 Task: Search one way flight ticket for 2 adults, 2 children, 2 infants in seat in first from Macon: Middle Georgia Regional Airport to Jackson: Jackson Hole Airport on 5-2-2023. Choice of flights is Sun country airlines. Number of bags: 1 carry on bag and 2 checked bags. Price is upto 96000. Outbound departure time preference is 6:45.
Action: Mouse moved to (263, 361)
Screenshot: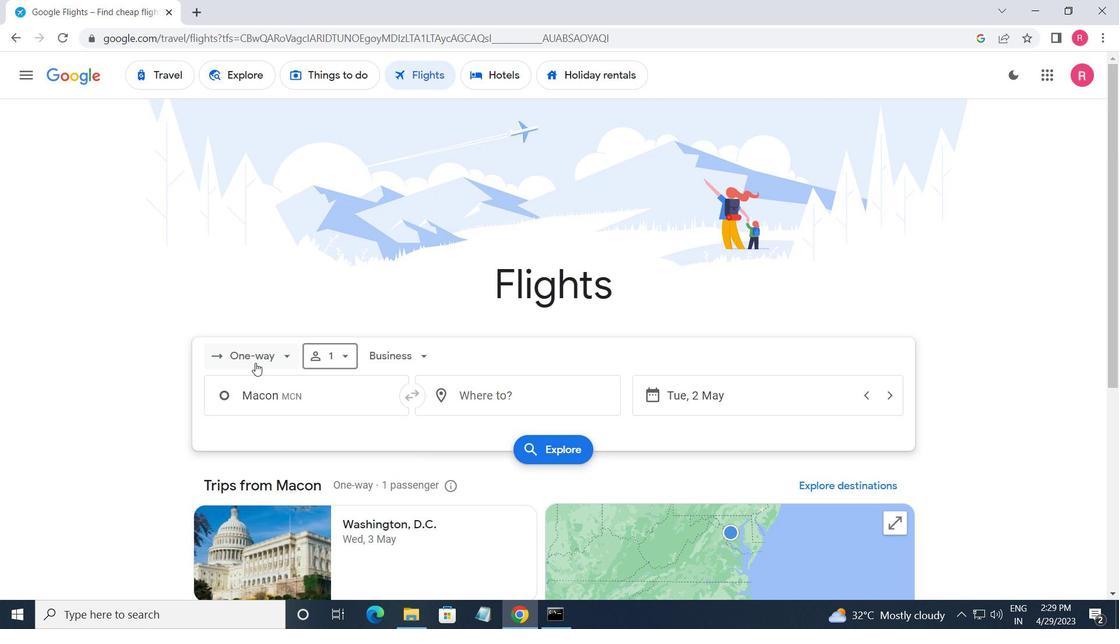 
Action: Mouse pressed left at (263, 361)
Screenshot: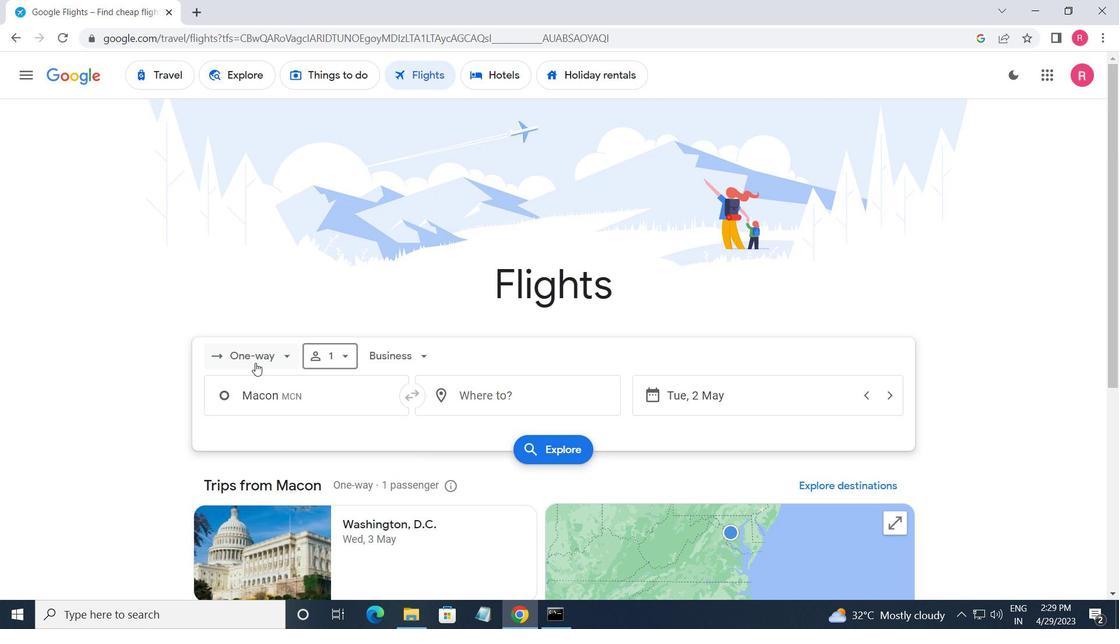 
Action: Mouse moved to (264, 422)
Screenshot: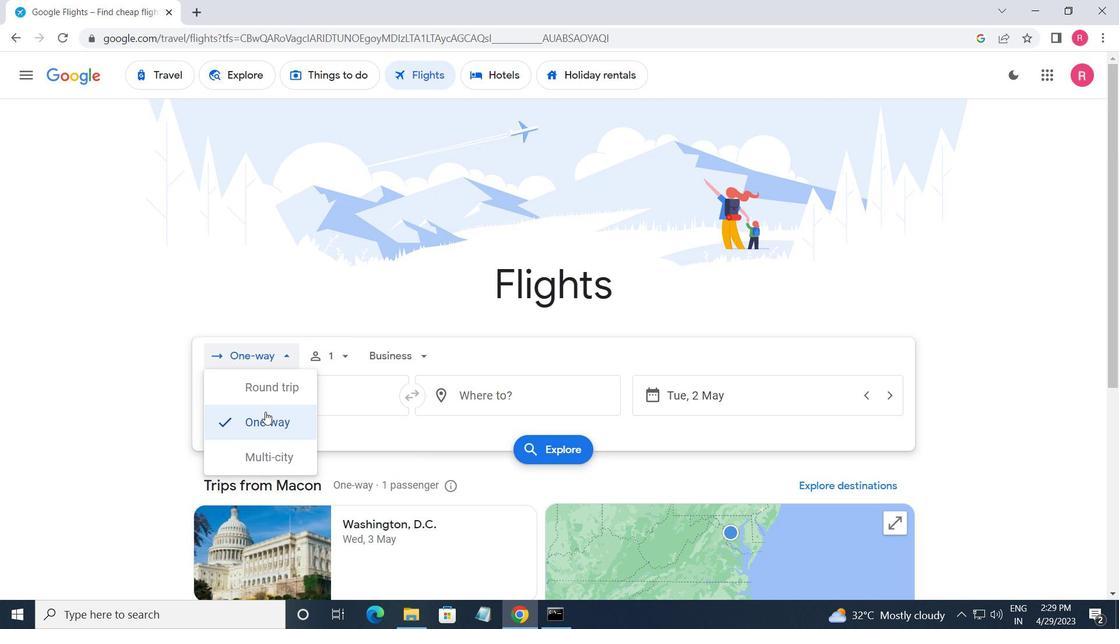 
Action: Mouse pressed left at (264, 422)
Screenshot: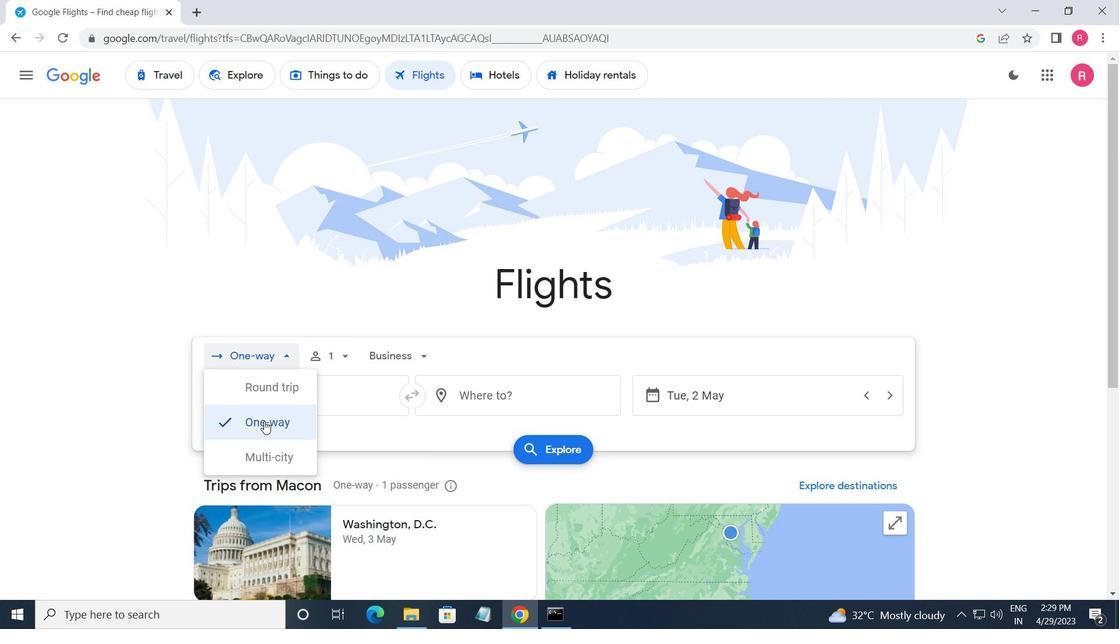 
Action: Mouse moved to (324, 363)
Screenshot: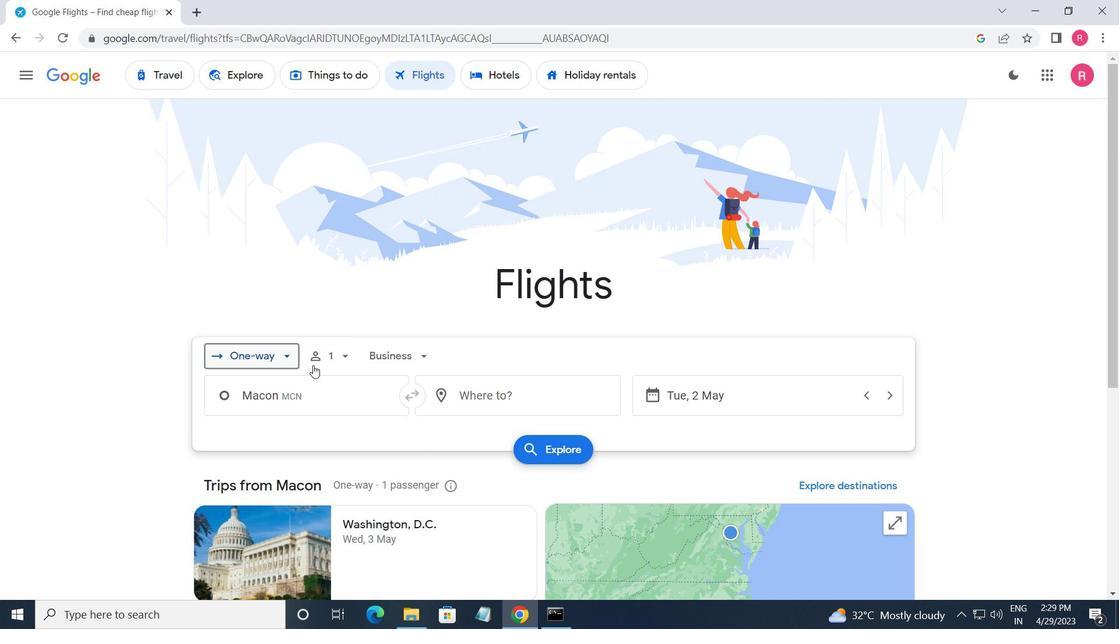 
Action: Mouse pressed left at (324, 363)
Screenshot: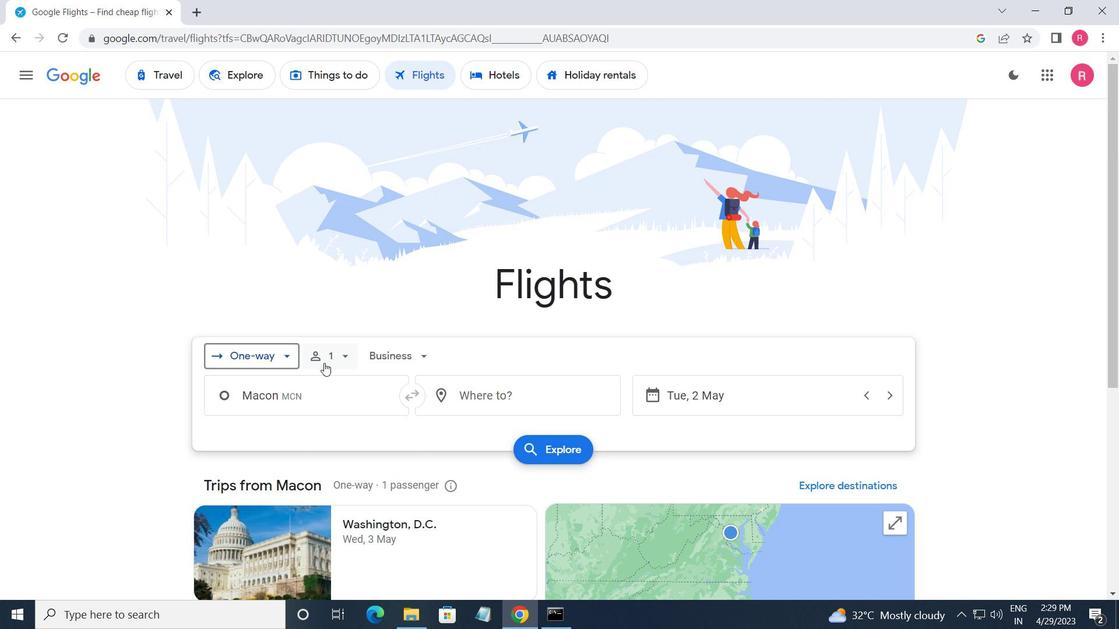 
Action: Mouse moved to (452, 404)
Screenshot: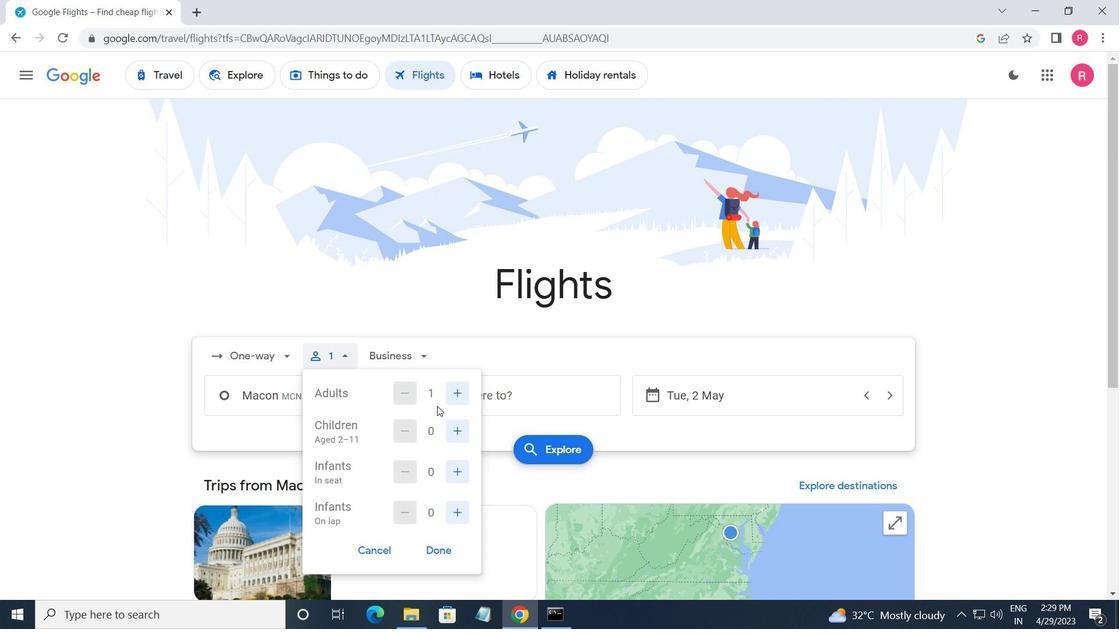 
Action: Mouse pressed left at (452, 404)
Screenshot: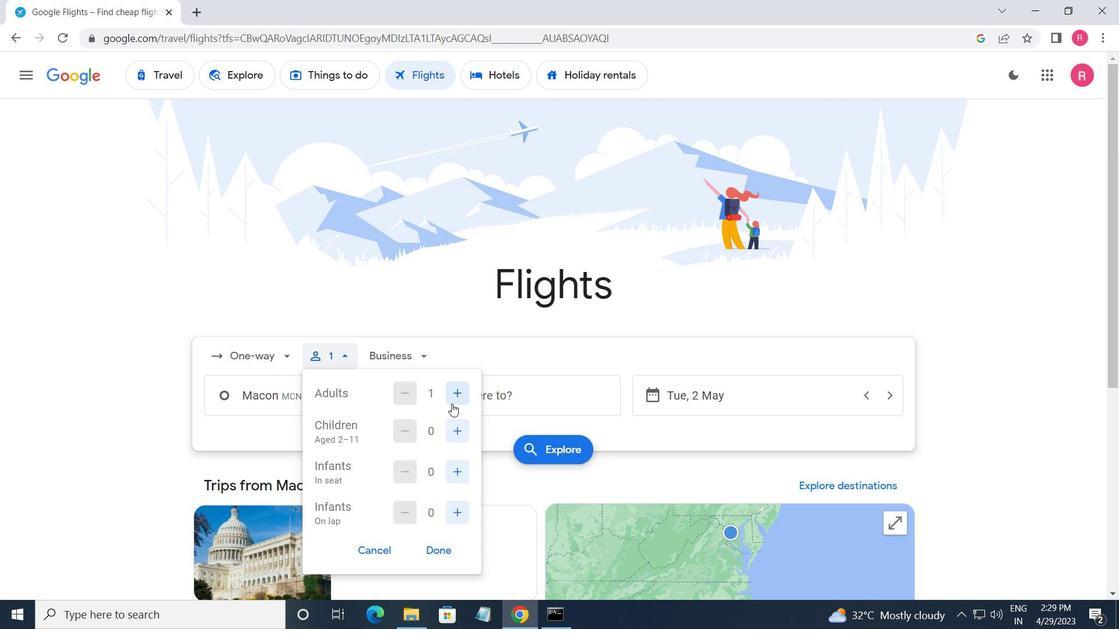 
Action: Mouse pressed left at (452, 404)
Screenshot: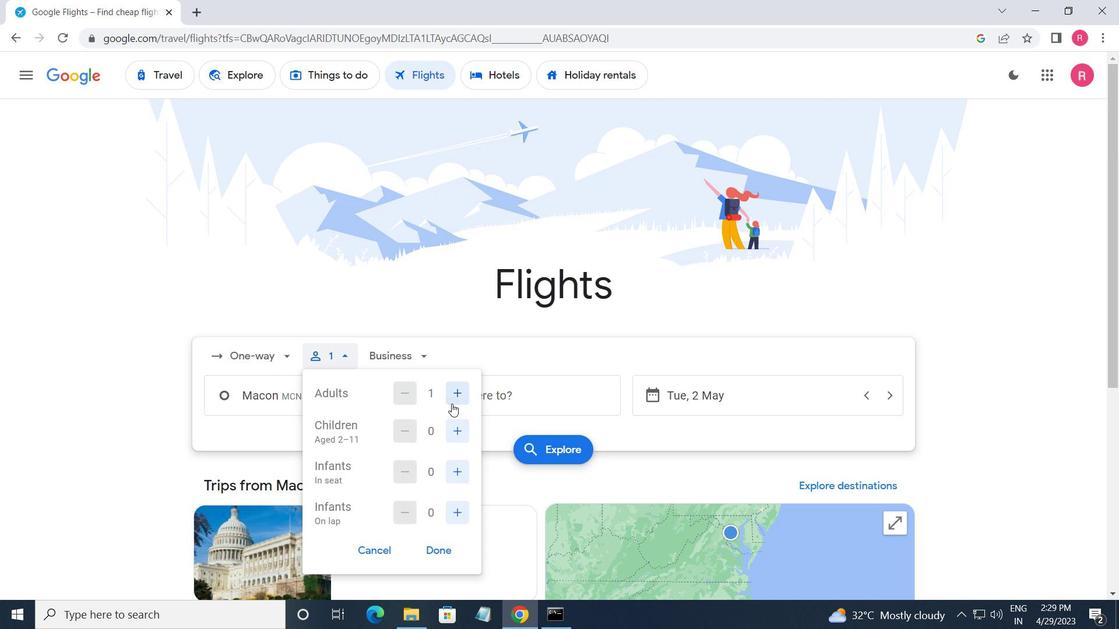 
Action: Mouse moved to (412, 397)
Screenshot: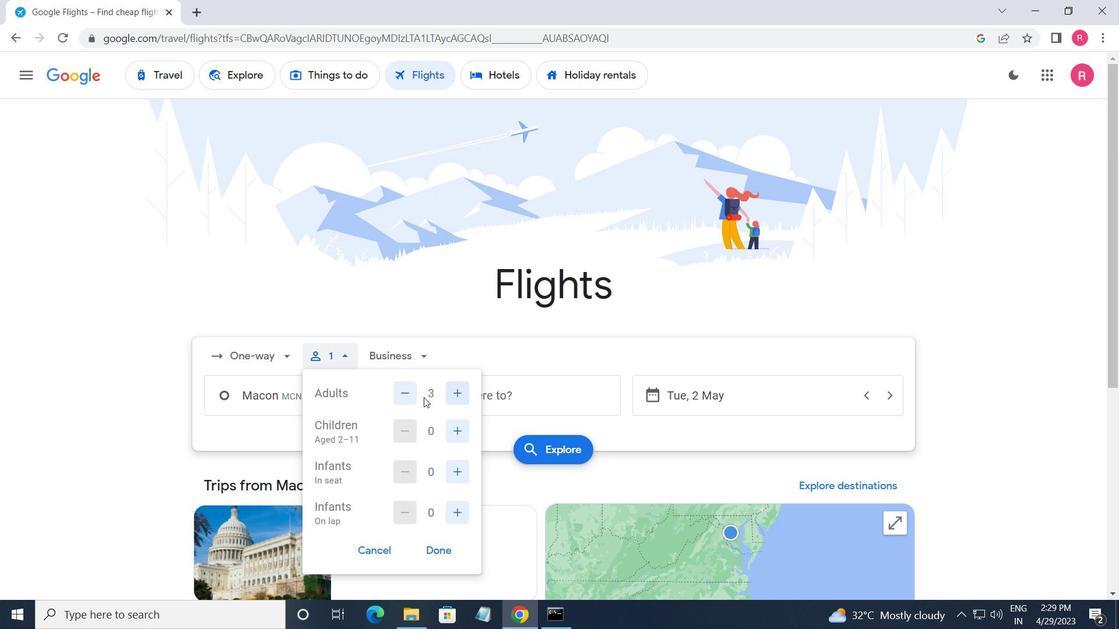 
Action: Mouse pressed left at (412, 397)
Screenshot: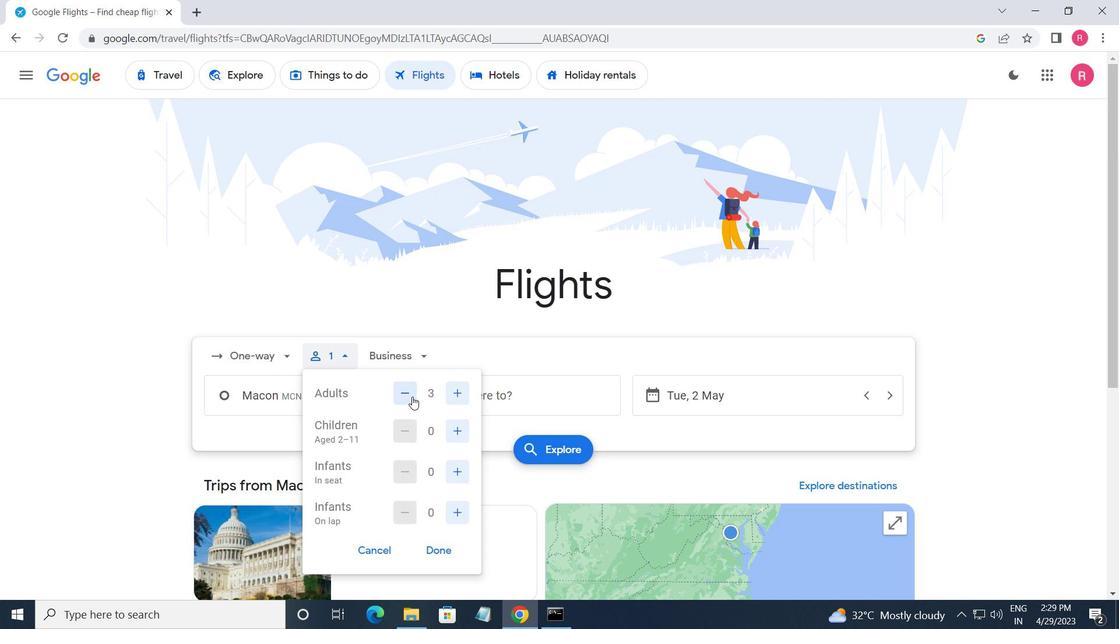 
Action: Mouse moved to (454, 432)
Screenshot: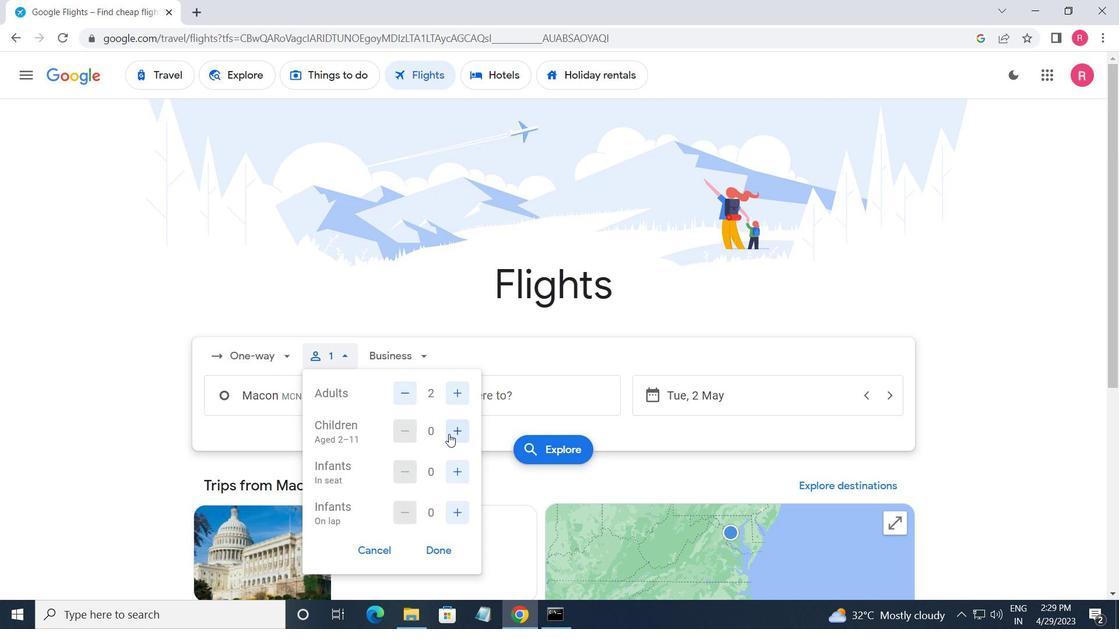 
Action: Mouse pressed left at (454, 432)
Screenshot: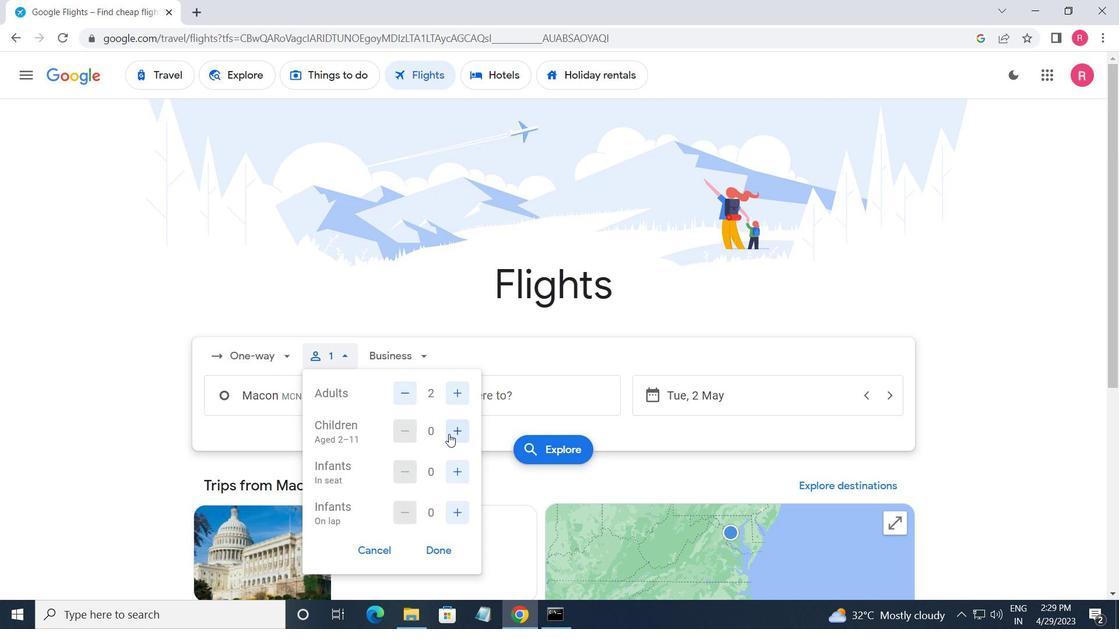 
Action: Mouse pressed left at (454, 432)
Screenshot: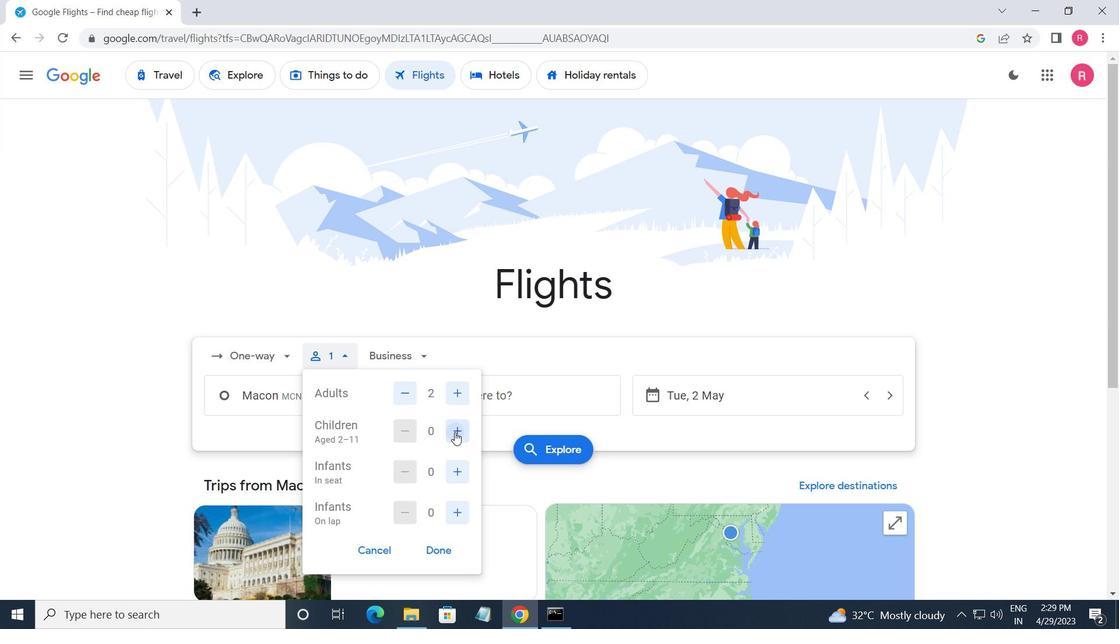 
Action: Mouse moved to (452, 481)
Screenshot: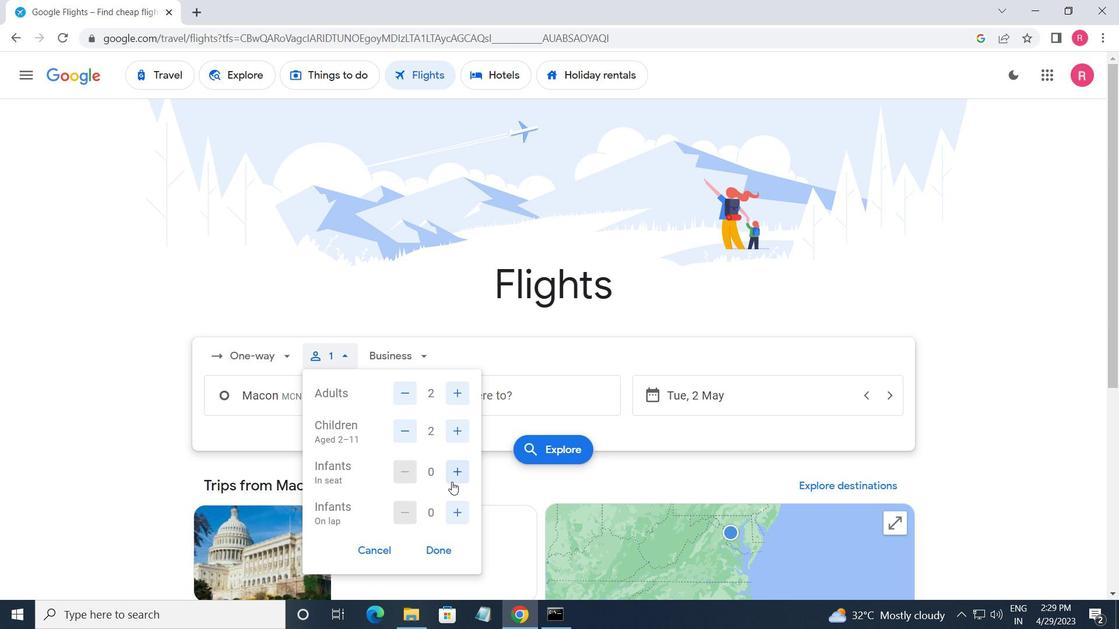 
Action: Mouse pressed left at (452, 481)
Screenshot: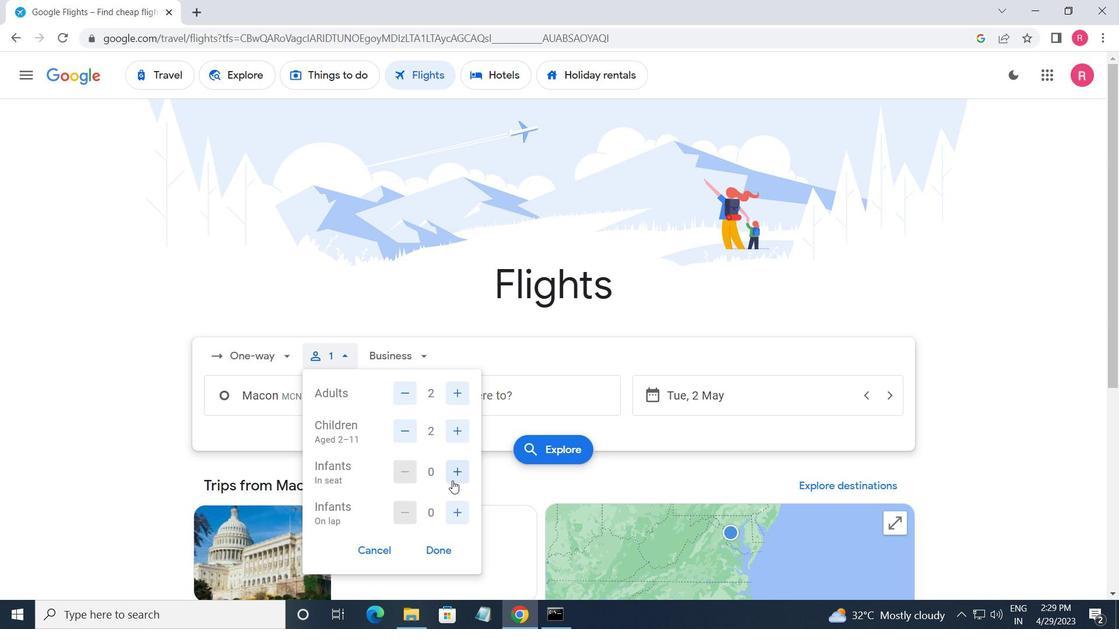 
Action: Mouse pressed left at (452, 481)
Screenshot: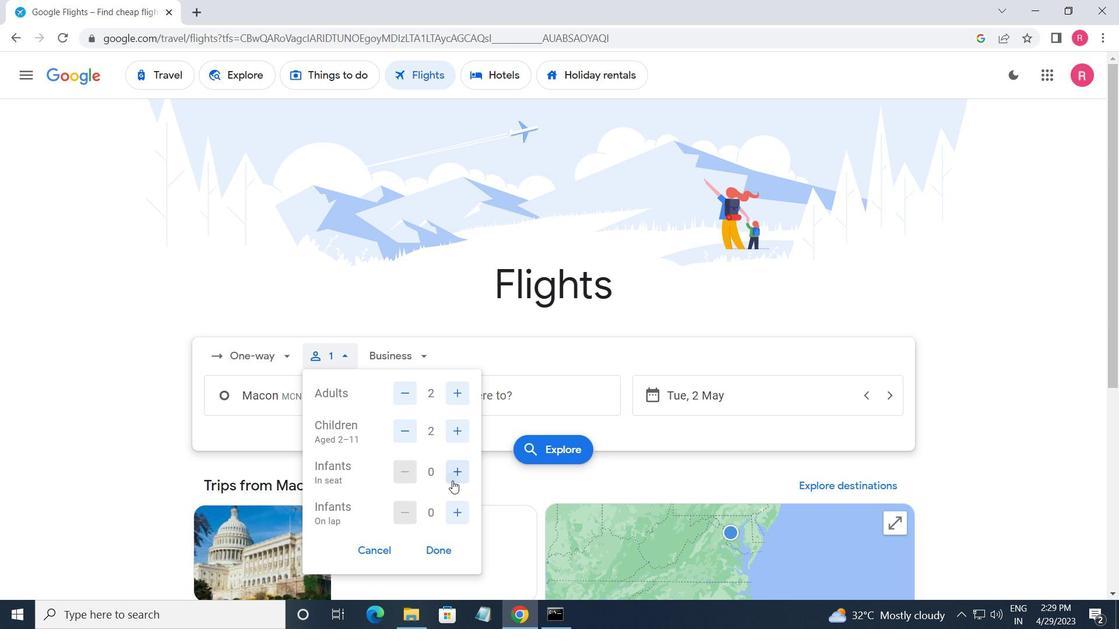 
Action: Mouse moved to (442, 562)
Screenshot: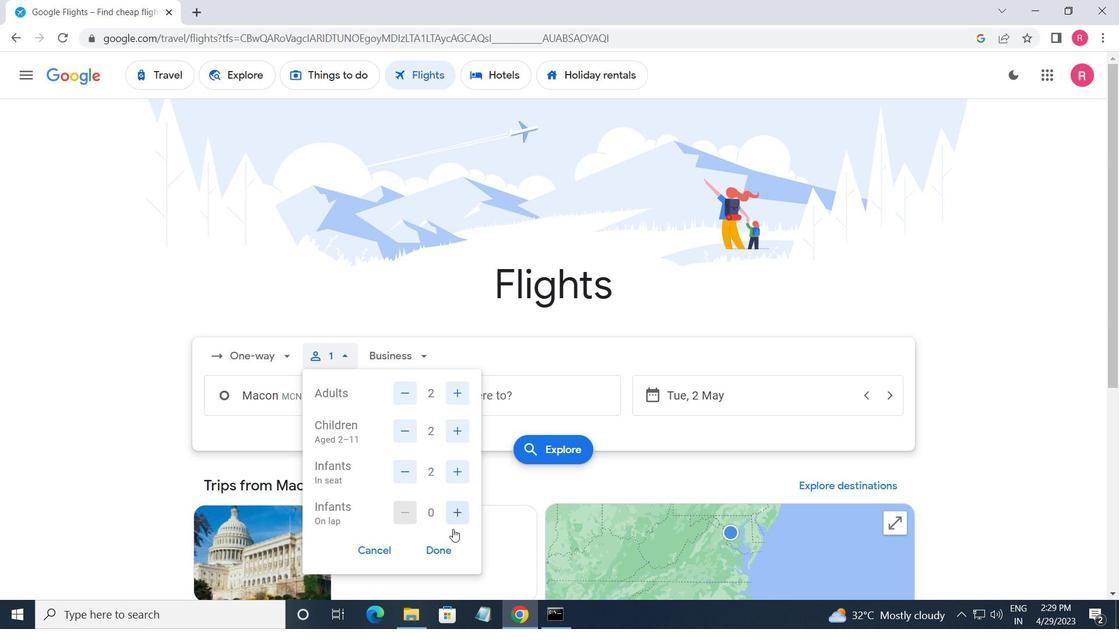 
Action: Mouse pressed left at (442, 562)
Screenshot: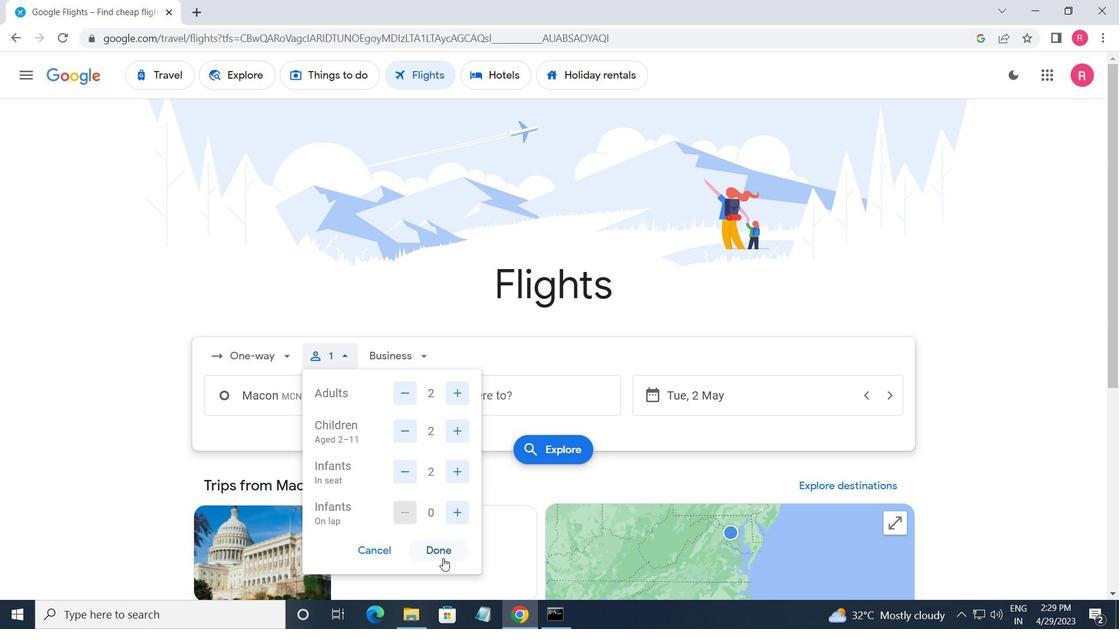
Action: Mouse moved to (411, 365)
Screenshot: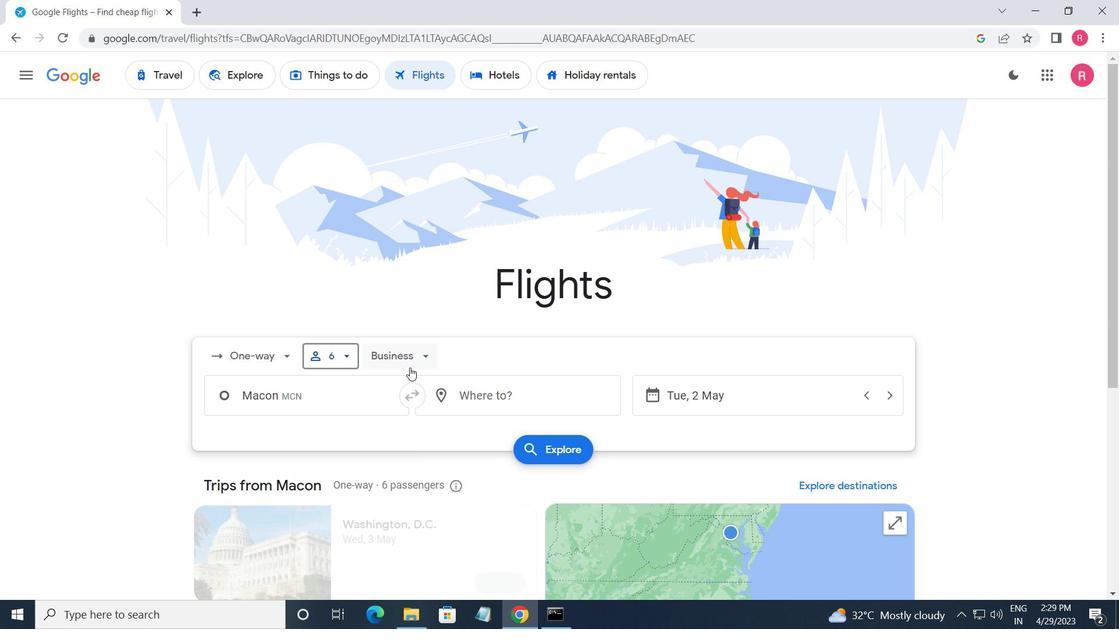 
Action: Mouse pressed left at (411, 365)
Screenshot: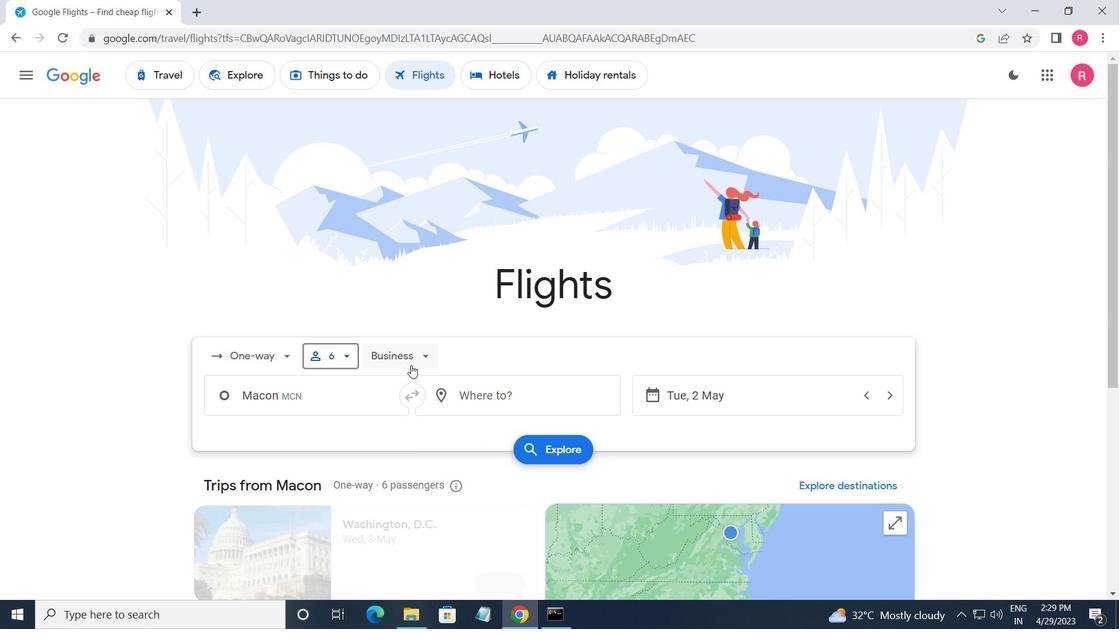 
Action: Mouse moved to (431, 498)
Screenshot: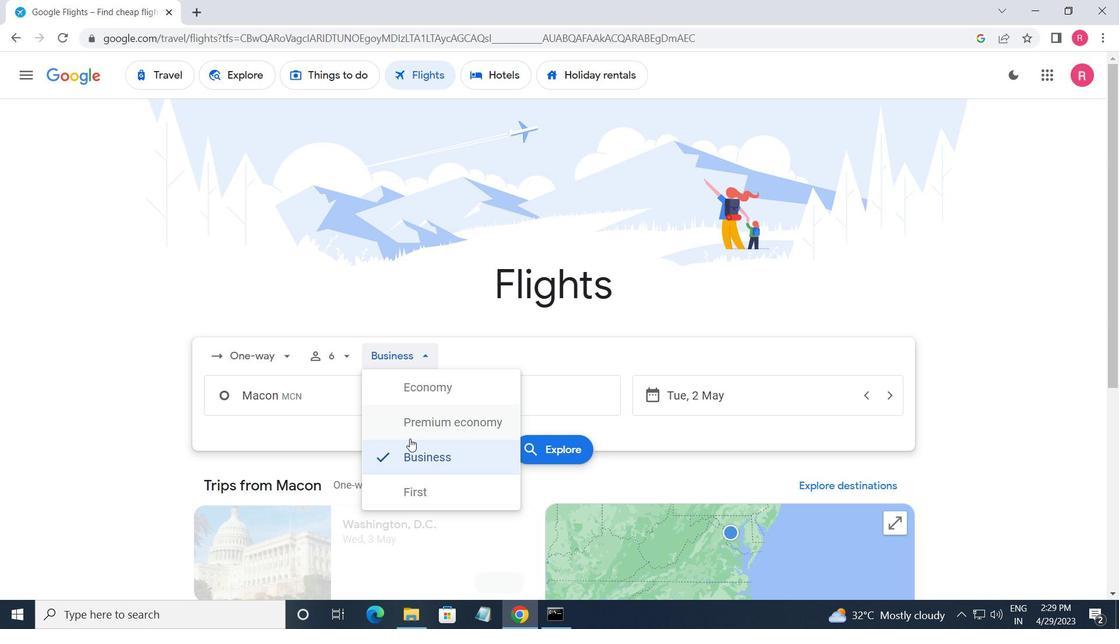 
Action: Mouse pressed left at (431, 498)
Screenshot: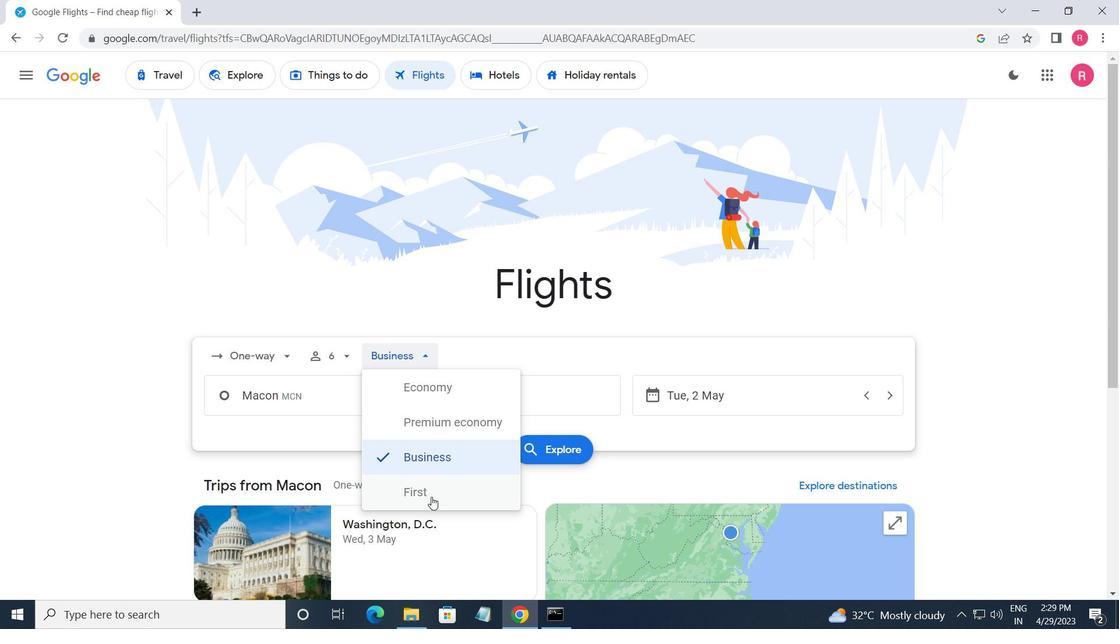 
Action: Mouse moved to (361, 417)
Screenshot: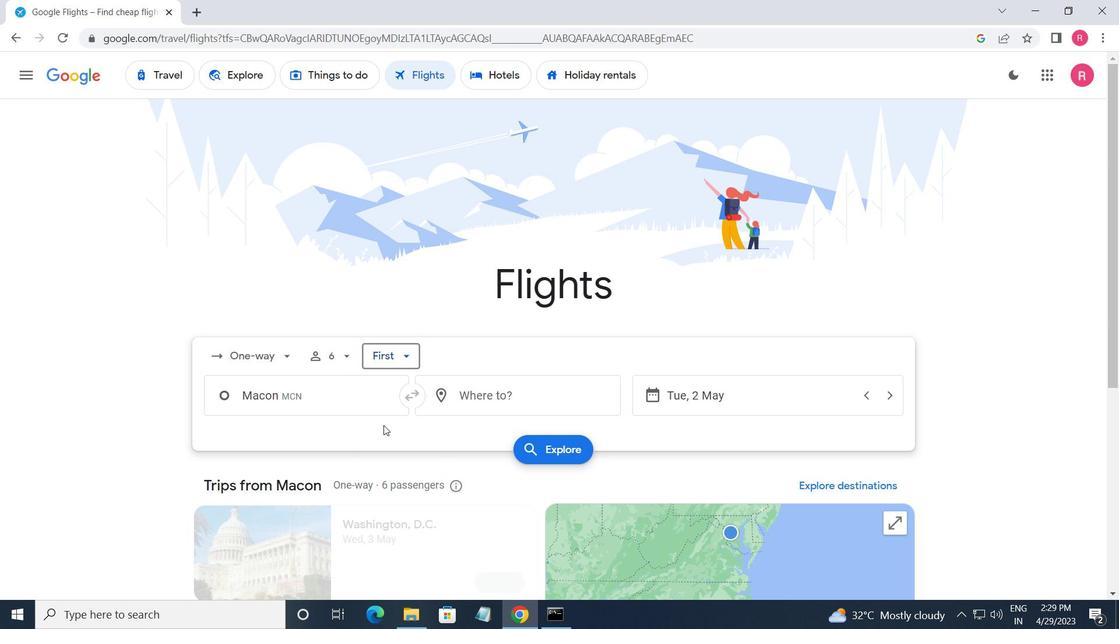
Action: Mouse pressed left at (361, 417)
Screenshot: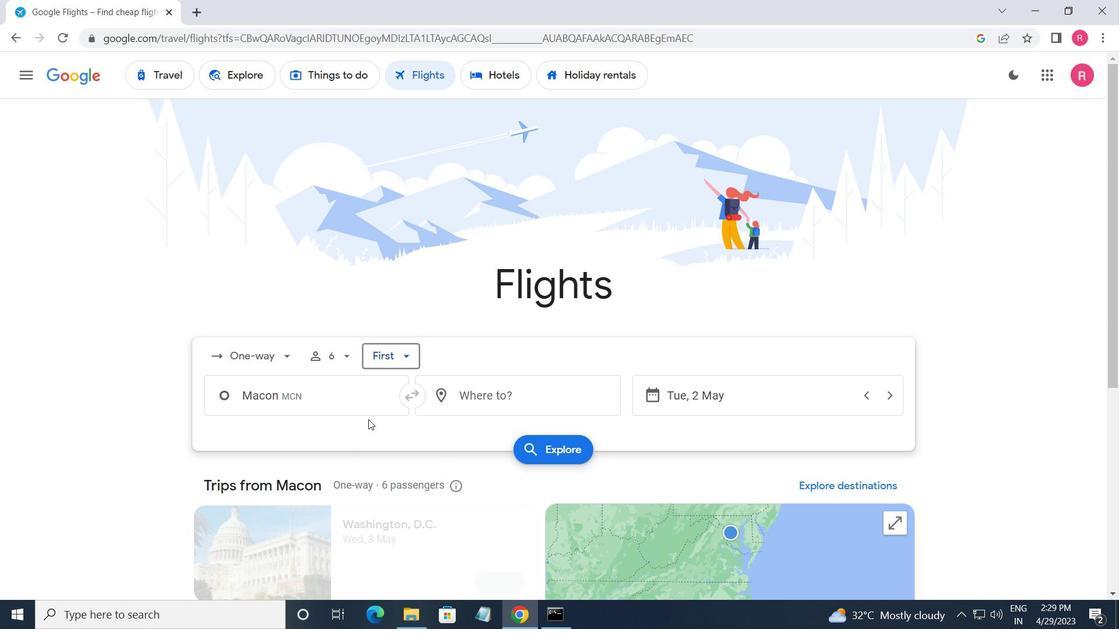 
Action: Mouse moved to (359, 405)
Screenshot: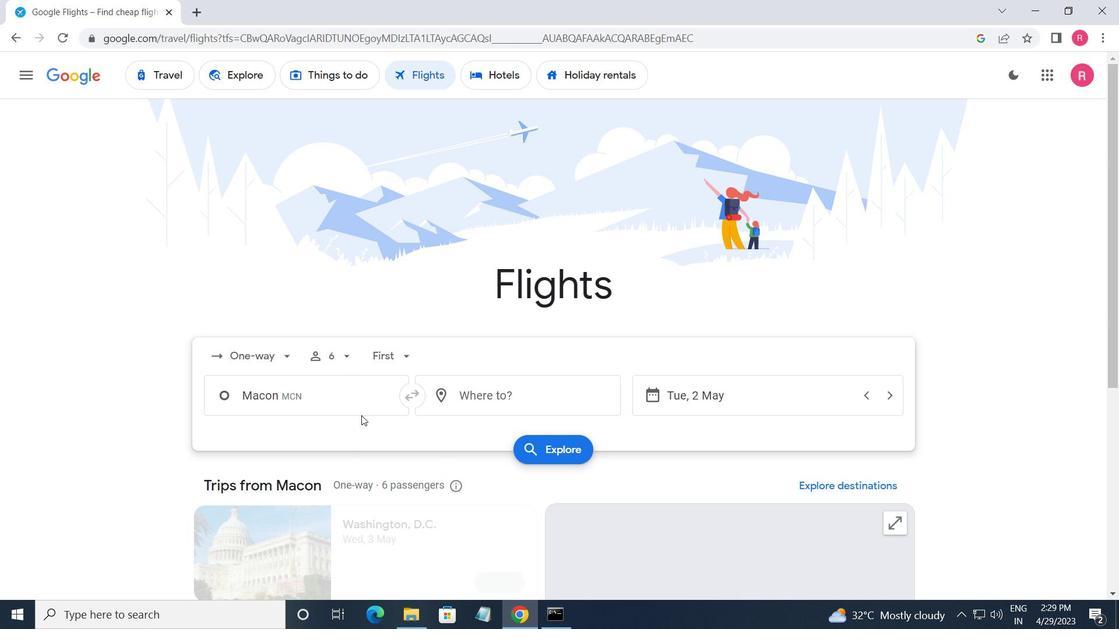 
Action: Mouse pressed left at (359, 405)
Screenshot: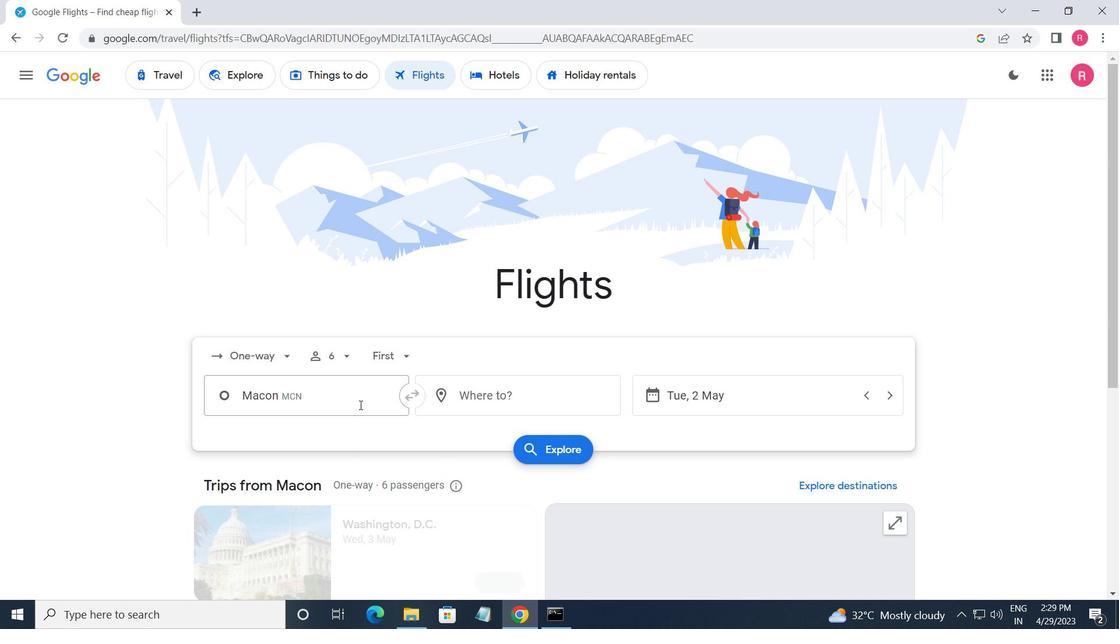 
Action: Mouse moved to (369, 508)
Screenshot: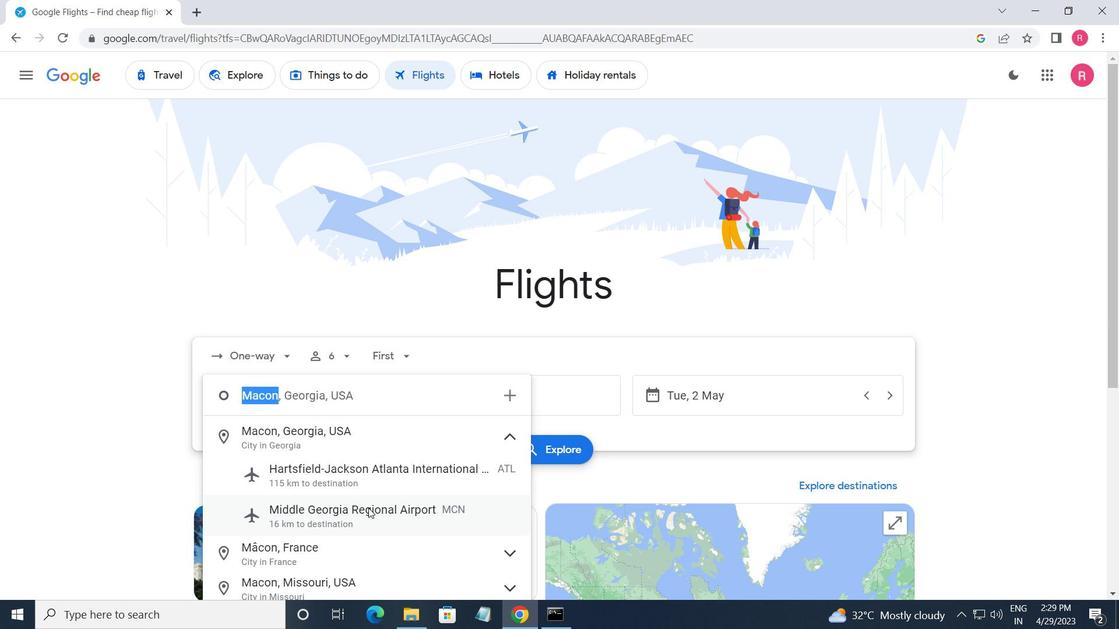 
Action: Mouse pressed left at (369, 508)
Screenshot: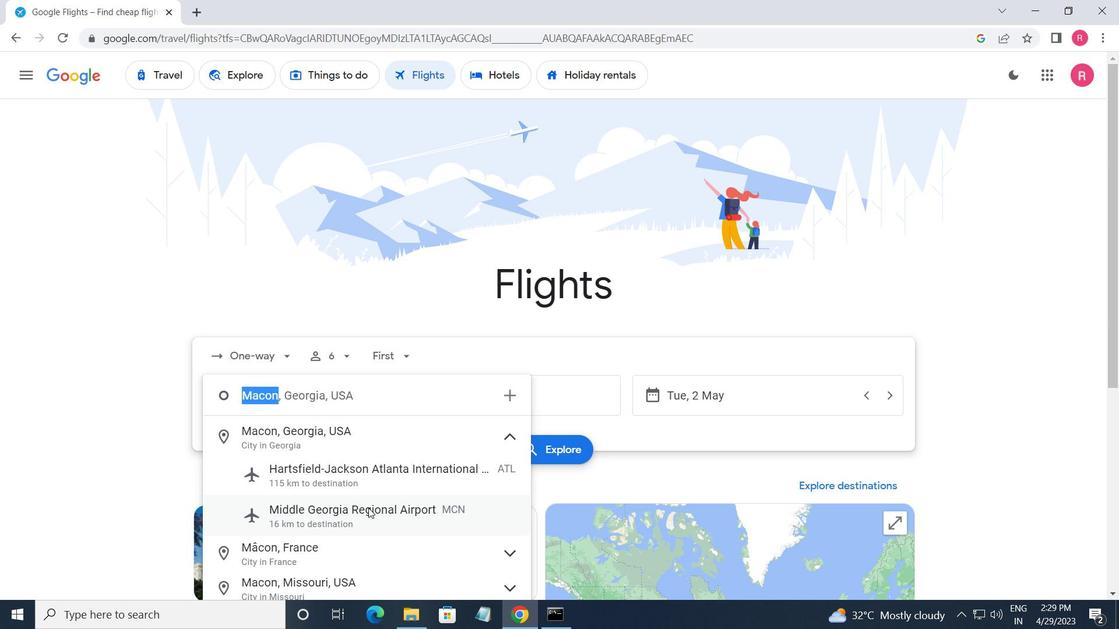 
Action: Mouse moved to (503, 401)
Screenshot: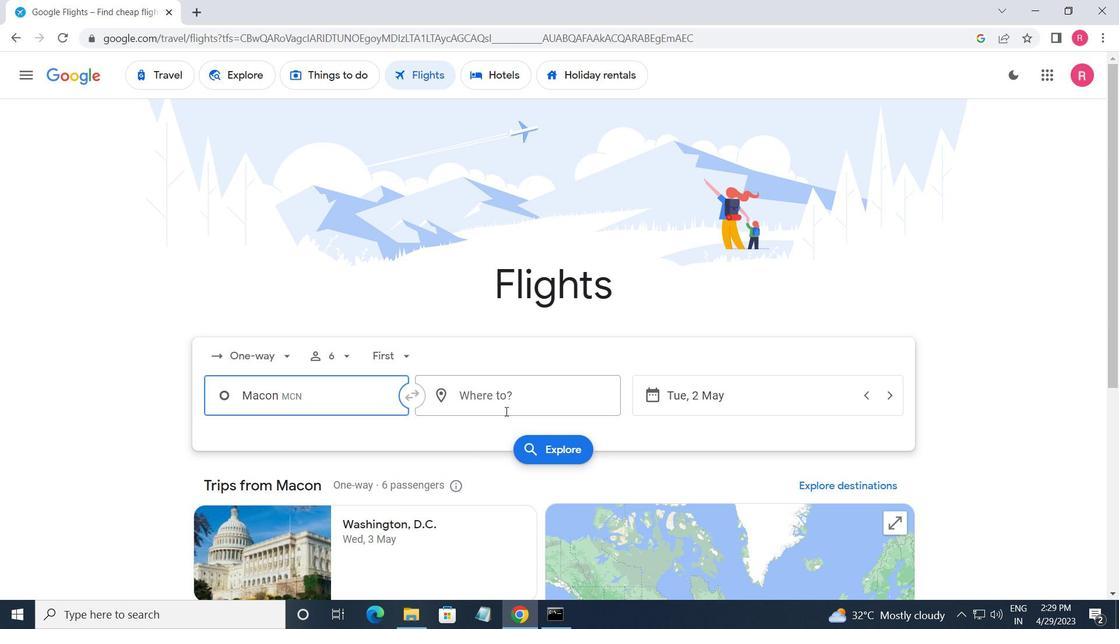 
Action: Mouse pressed left at (503, 401)
Screenshot: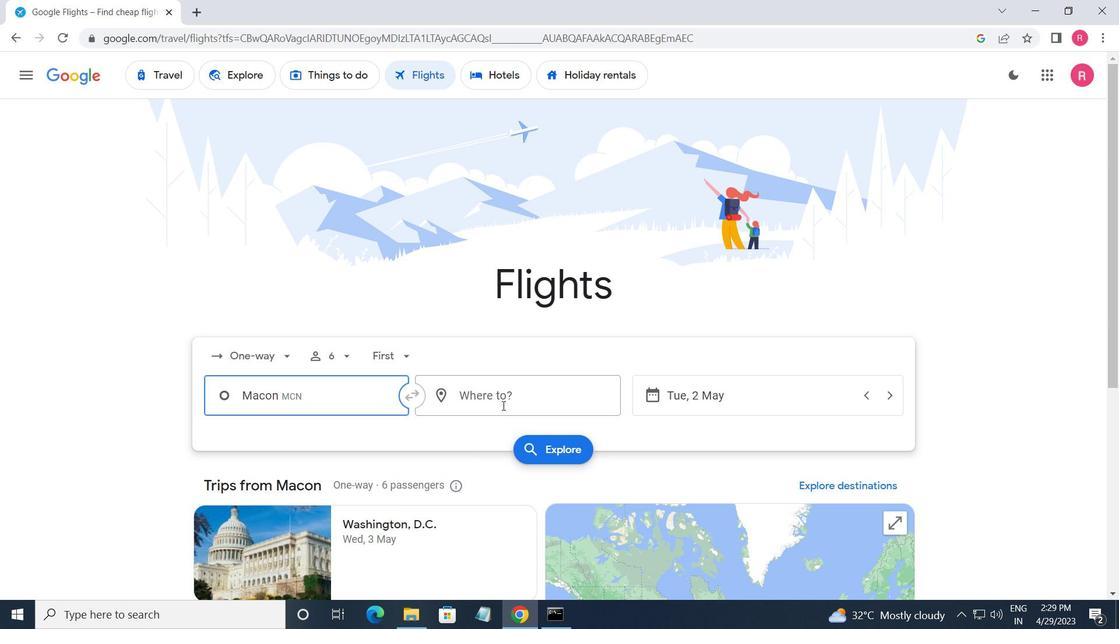 
Action: Mouse moved to (507, 539)
Screenshot: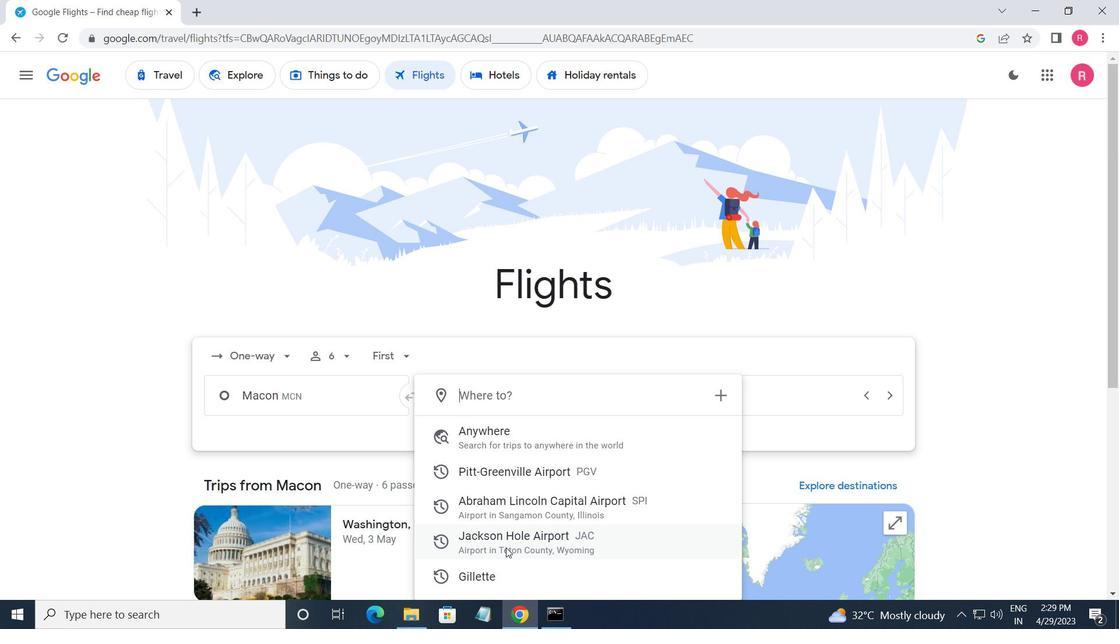 
Action: Mouse pressed left at (507, 539)
Screenshot: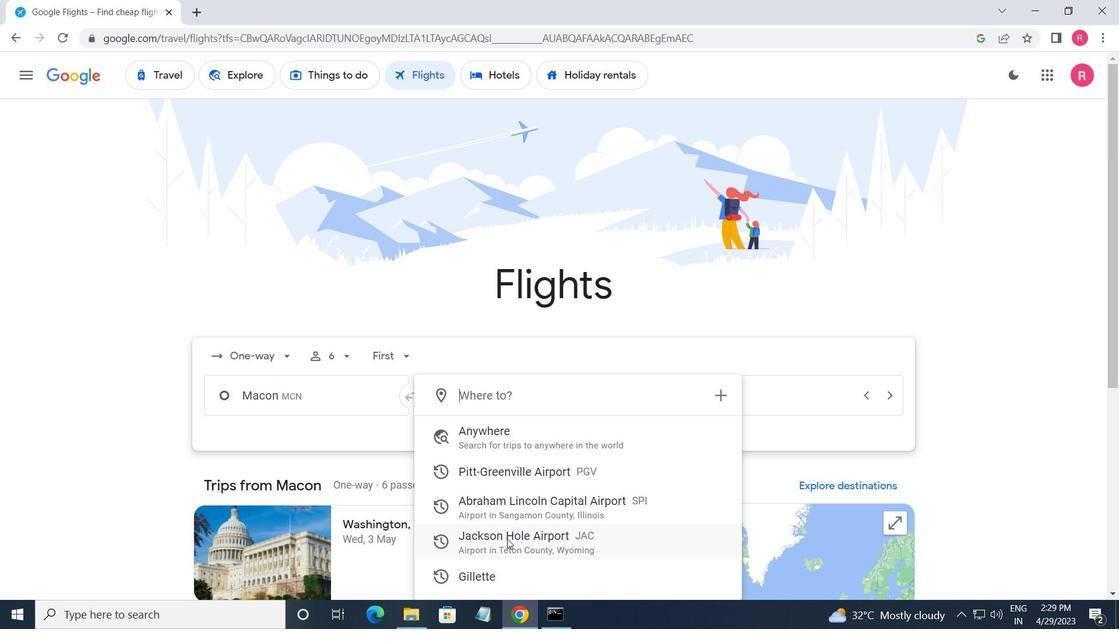 
Action: Mouse moved to (733, 414)
Screenshot: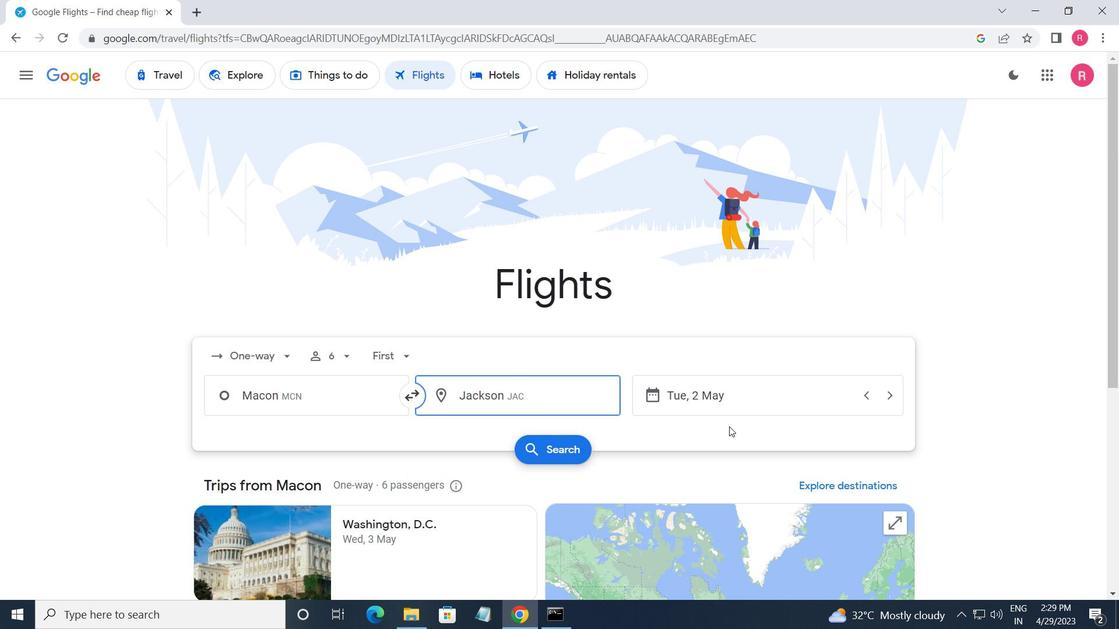 
Action: Mouse pressed left at (733, 414)
Screenshot: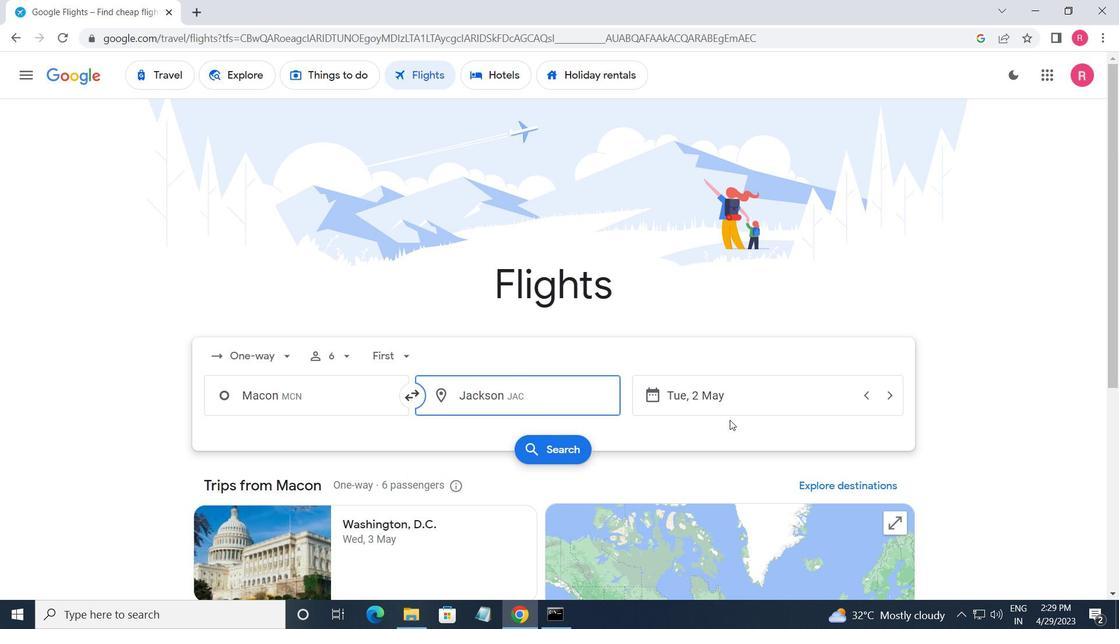 
Action: Mouse moved to (731, 348)
Screenshot: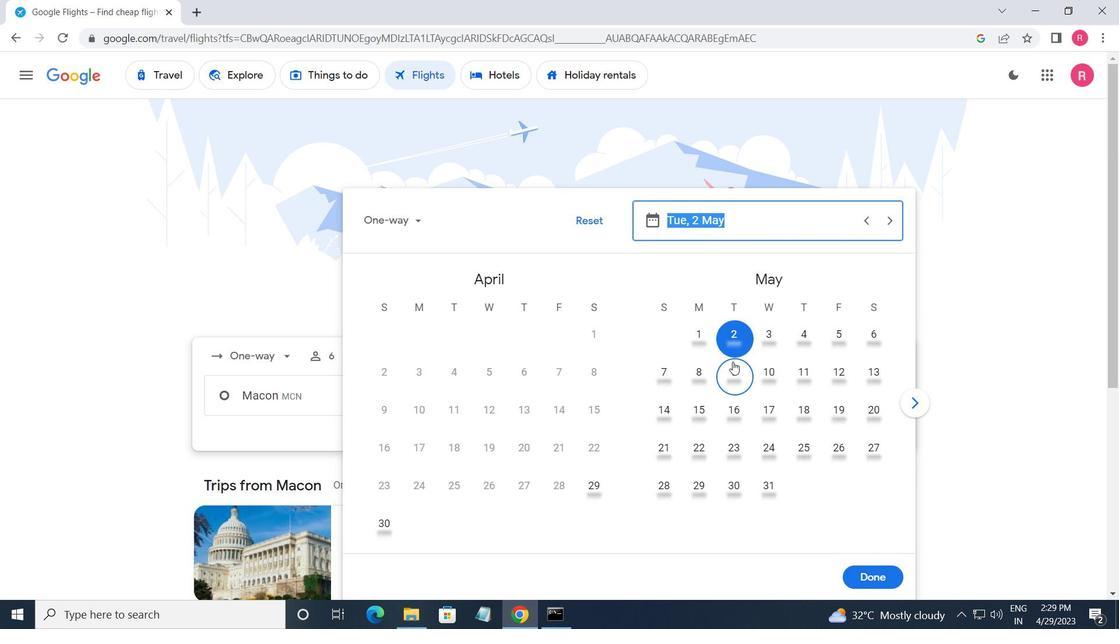 
Action: Mouse pressed left at (731, 348)
Screenshot: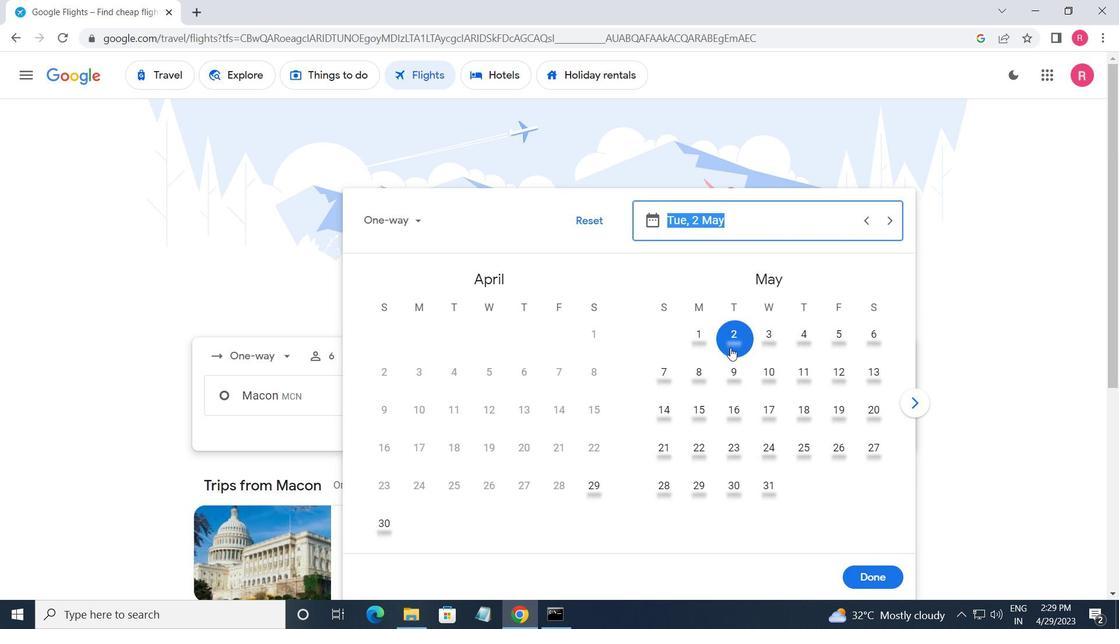 
Action: Mouse moved to (741, 347)
Screenshot: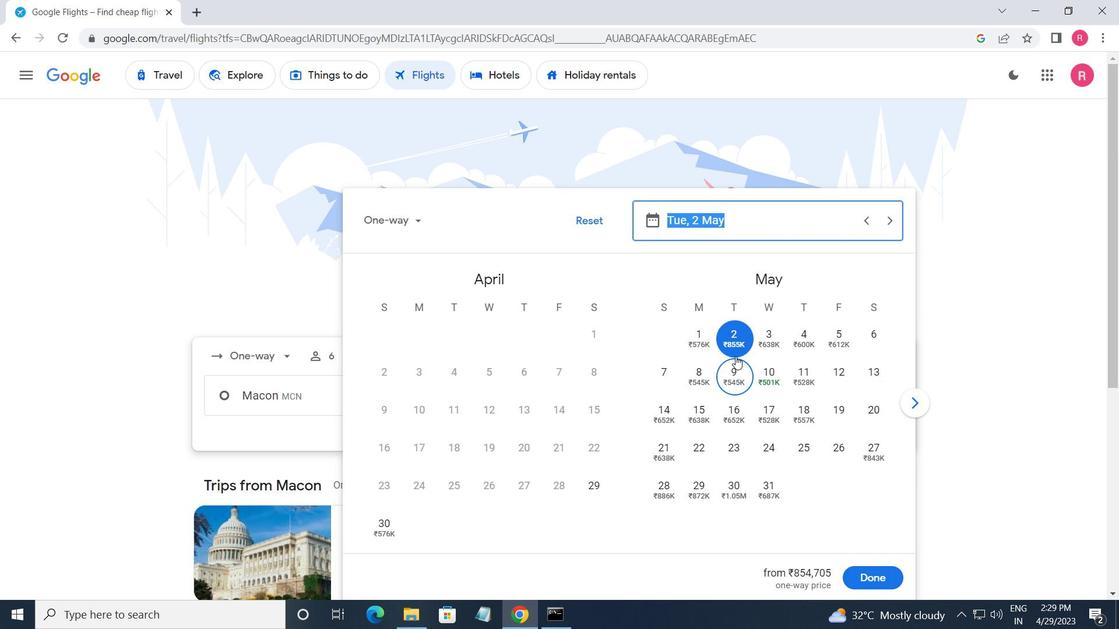 
Action: Mouse pressed left at (741, 347)
Screenshot: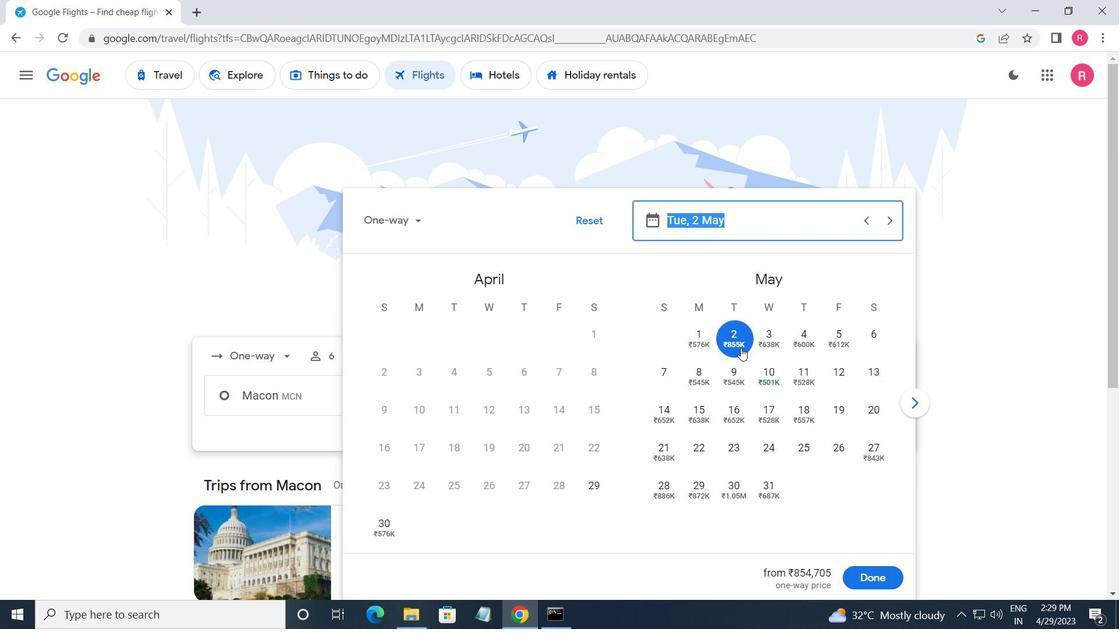 
Action: Mouse moved to (870, 581)
Screenshot: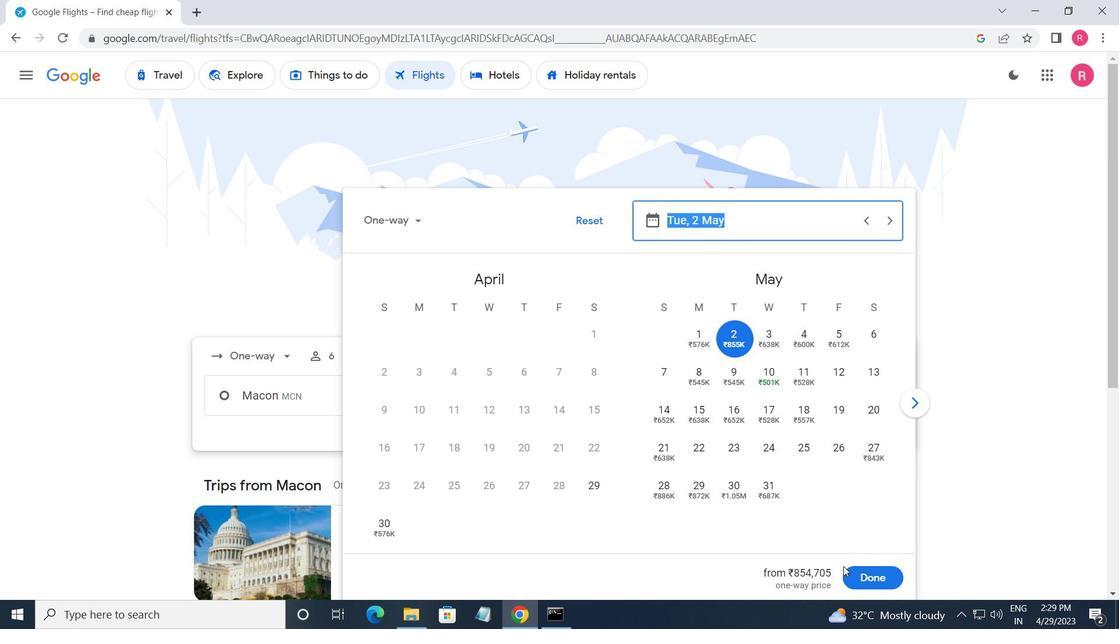 
Action: Mouse pressed left at (870, 581)
Screenshot: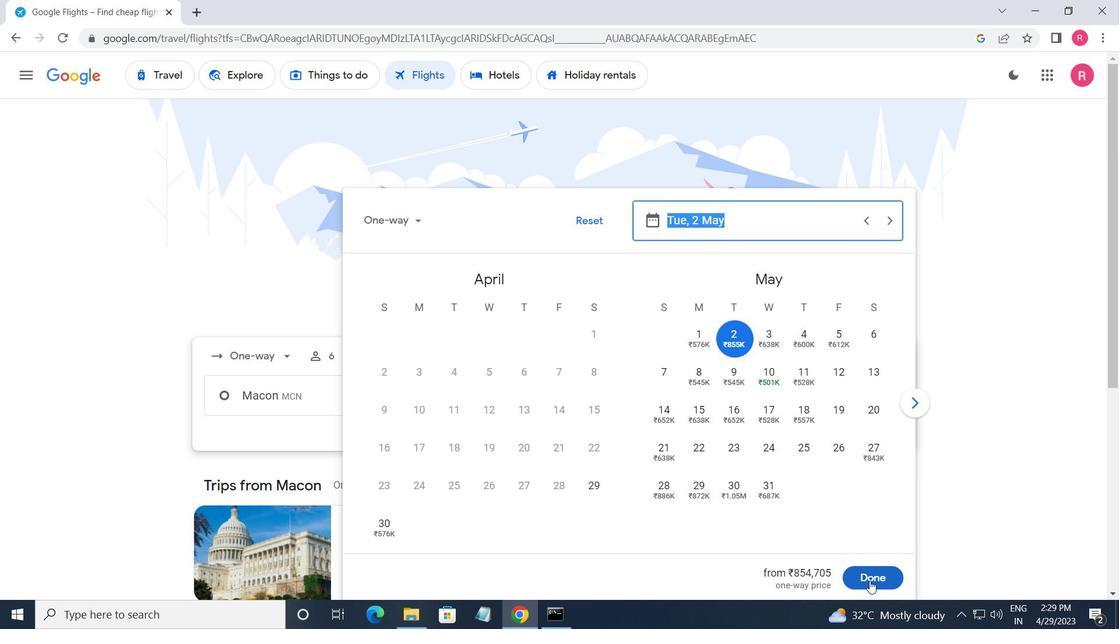 
Action: Mouse moved to (548, 449)
Screenshot: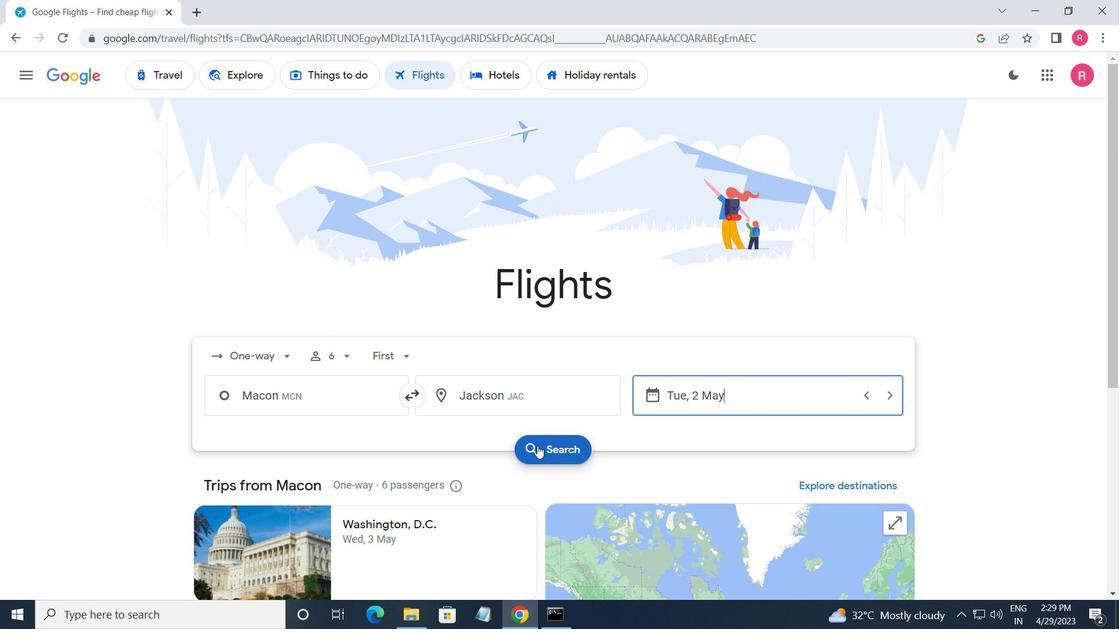 
Action: Mouse pressed left at (548, 449)
Screenshot: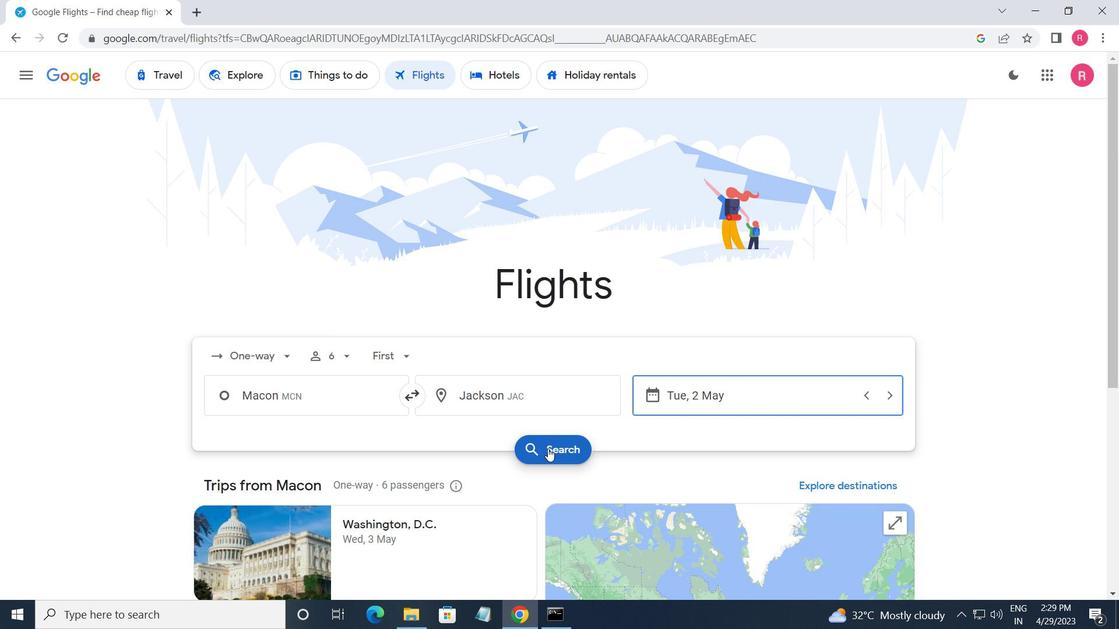 
Action: Mouse moved to (223, 213)
Screenshot: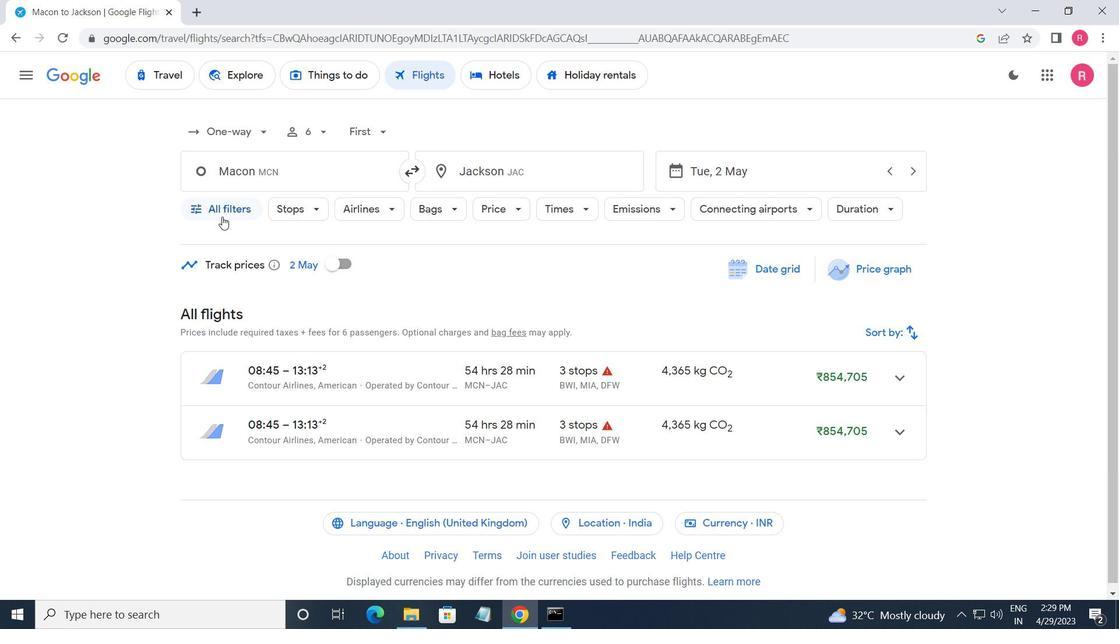
Action: Mouse pressed left at (223, 213)
Screenshot: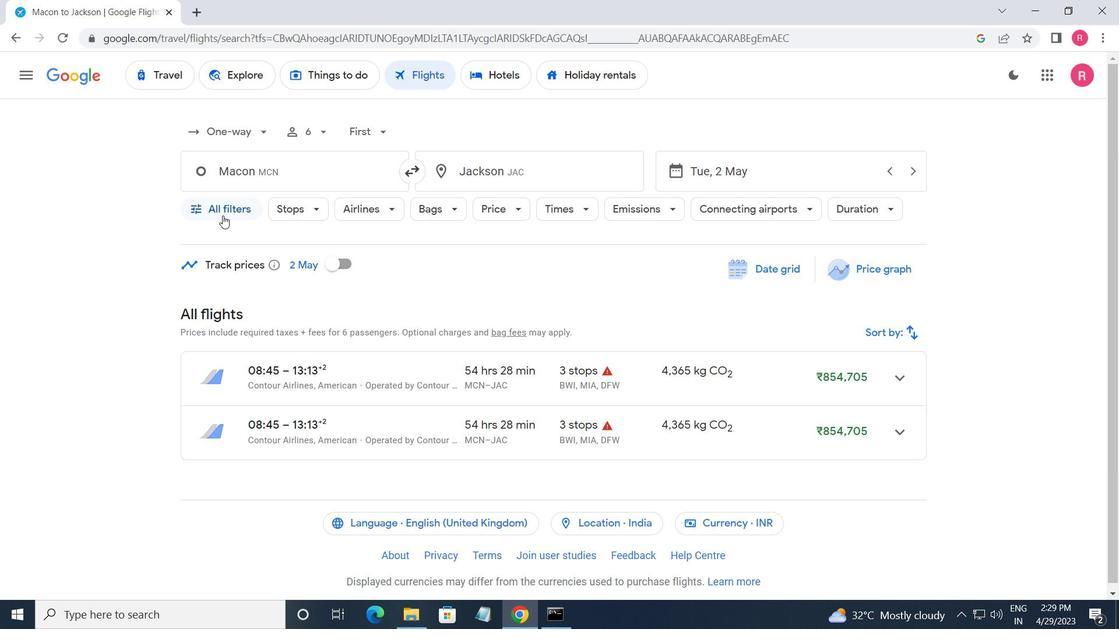 
Action: Mouse moved to (269, 353)
Screenshot: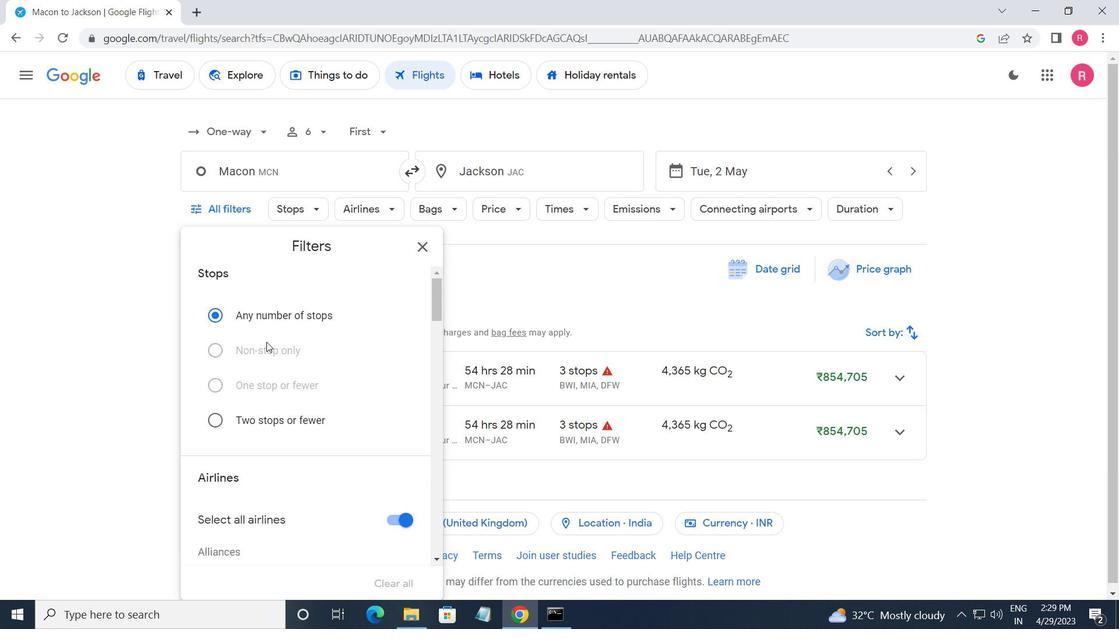 
Action: Mouse scrolled (269, 352) with delta (0, 0)
Screenshot: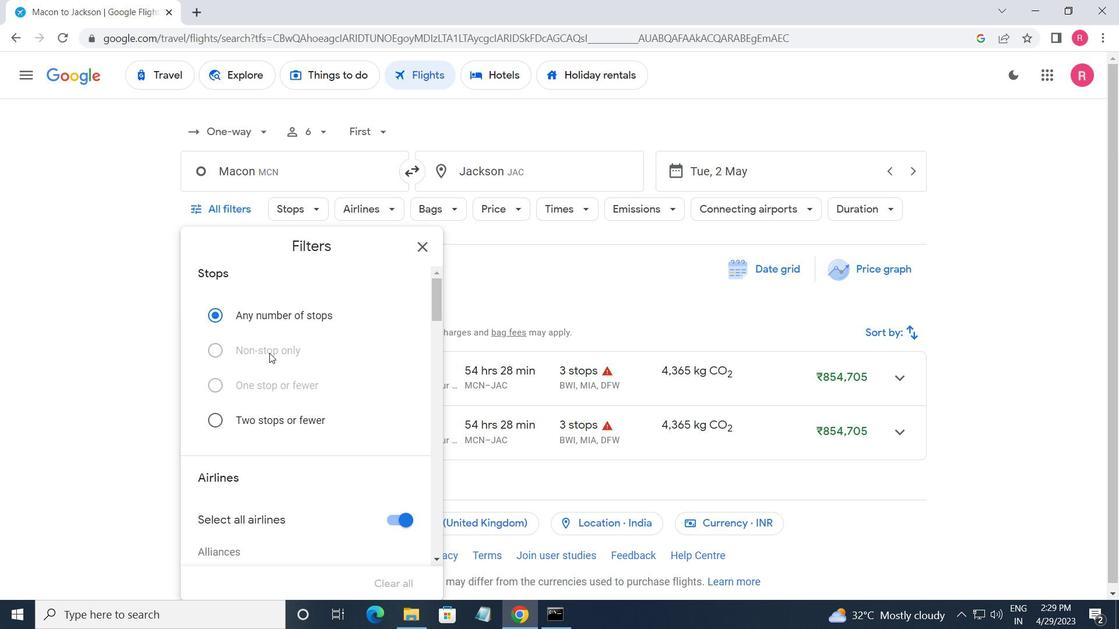 
Action: Mouse scrolled (269, 352) with delta (0, 0)
Screenshot: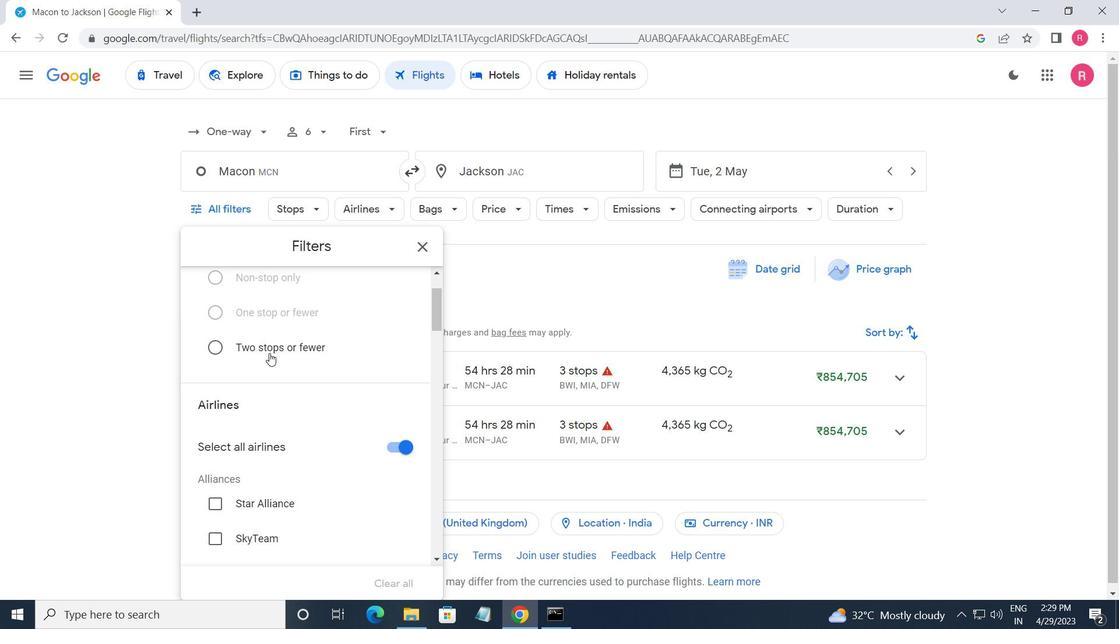 
Action: Mouse scrolled (269, 352) with delta (0, 0)
Screenshot: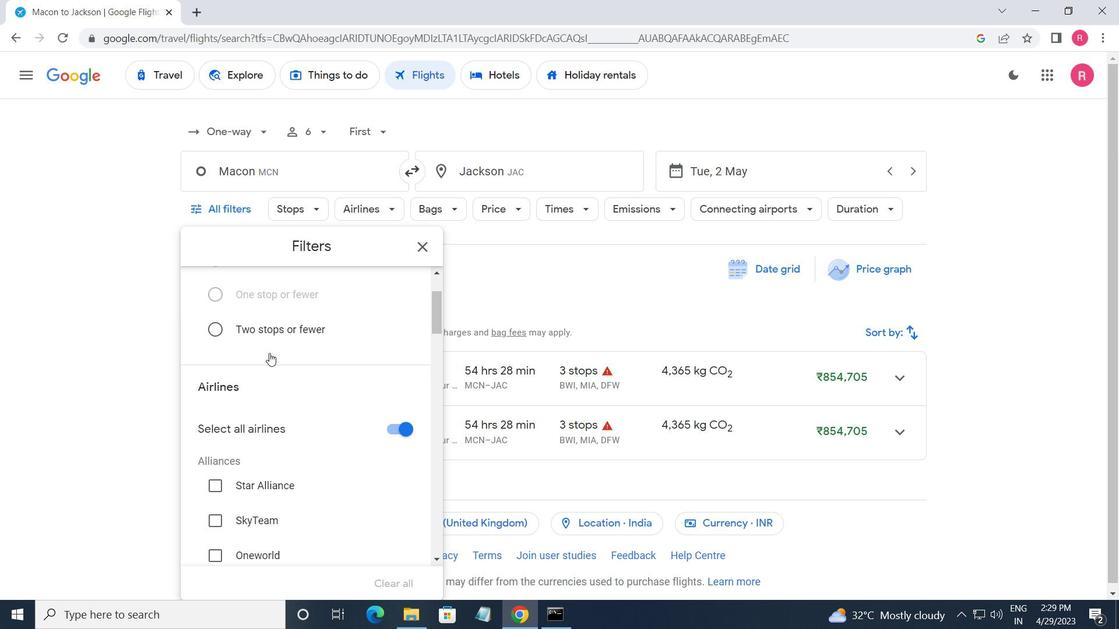 
Action: Mouse scrolled (269, 352) with delta (0, 0)
Screenshot: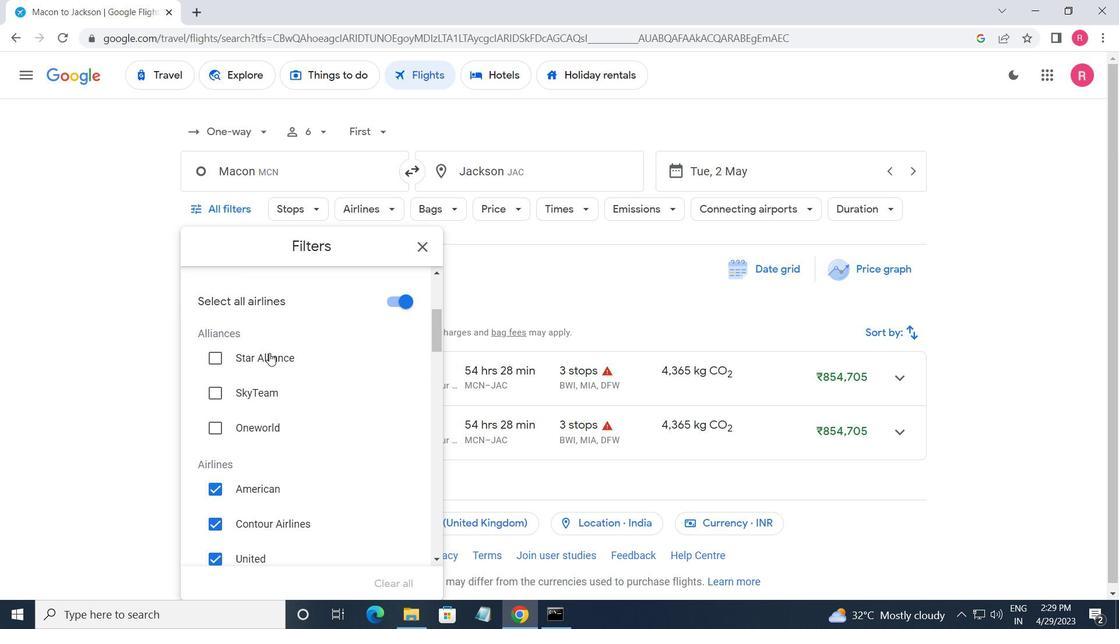 
Action: Mouse moved to (330, 443)
Screenshot: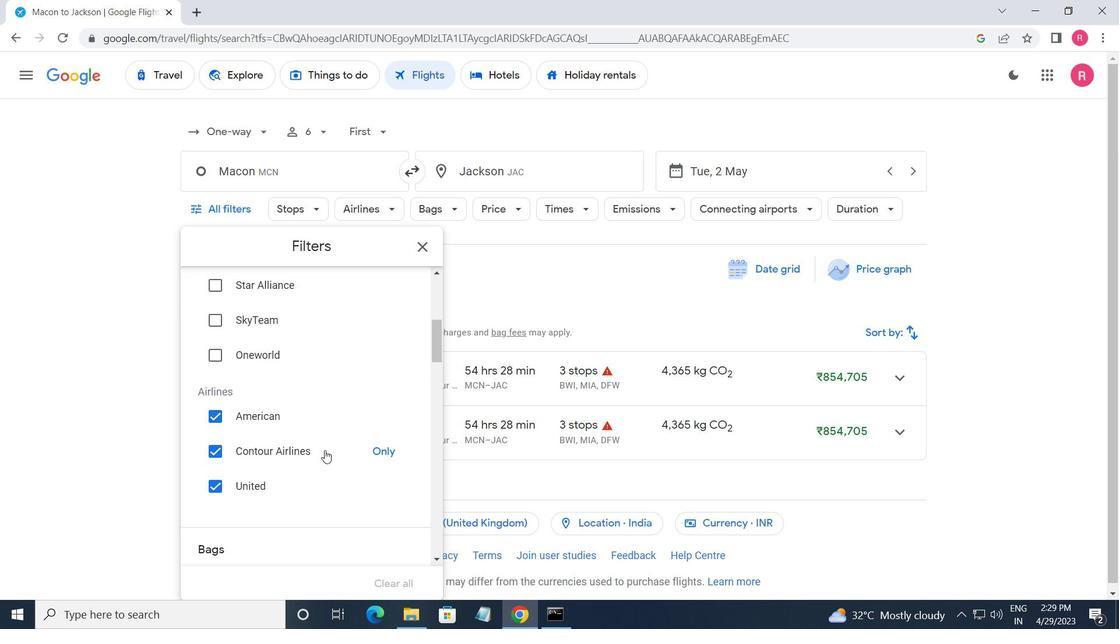 
Action: Mouse scrolled (330, 442) with delta (0, 0)
Screenshot: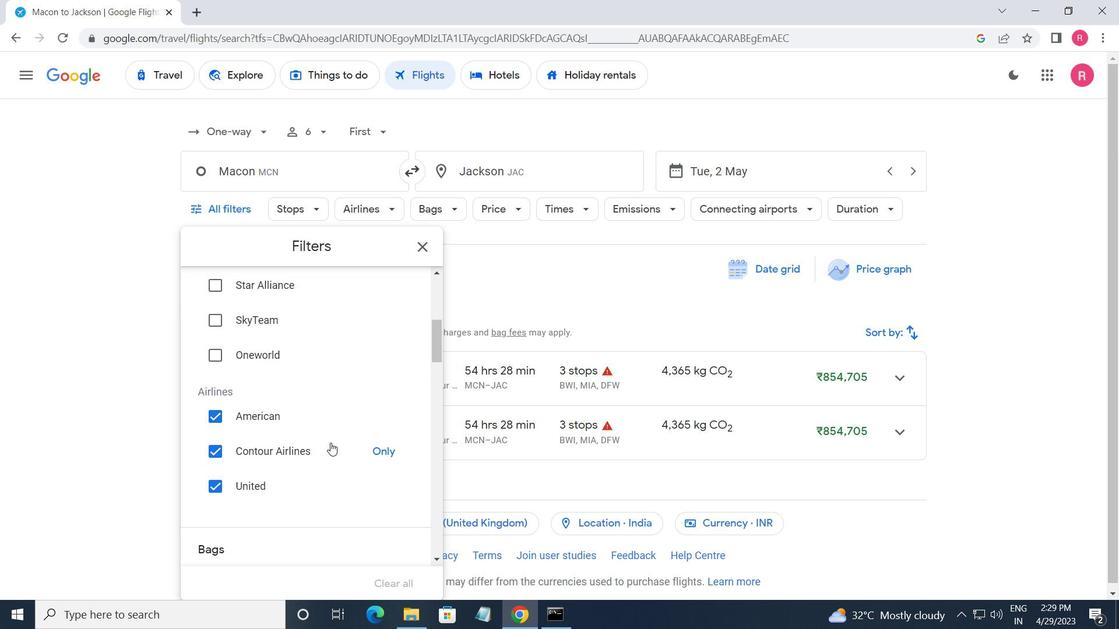 
Action: Mouse scrolled (330, 442) with delta (0, 0)
Screenshot: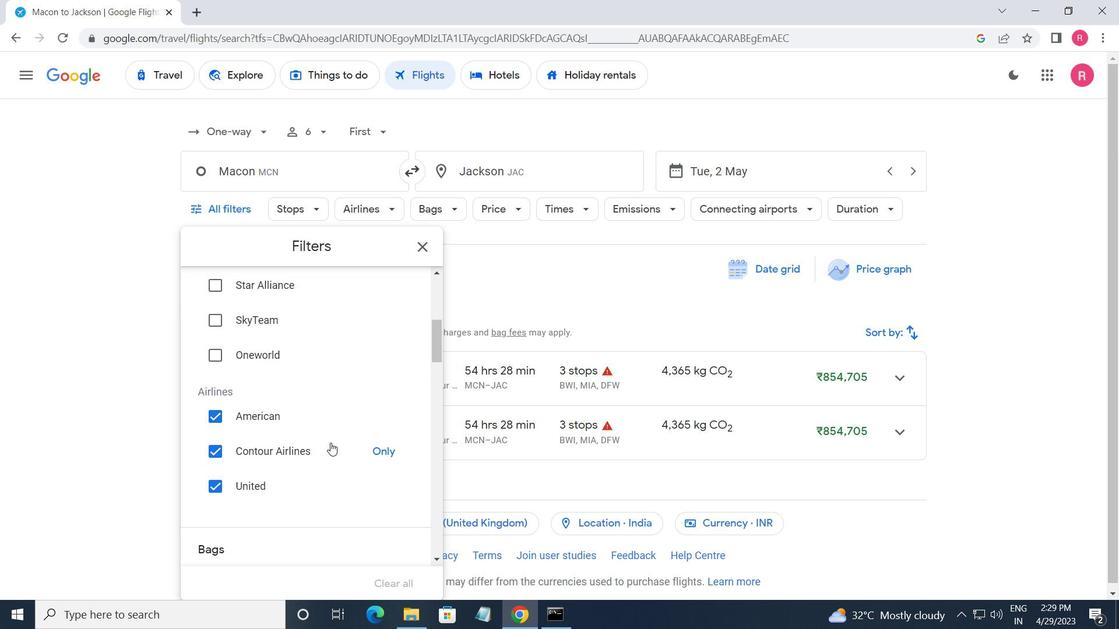 
Action: Mouse scrolled (330, 442) with delta (0, 0)
Screenshot: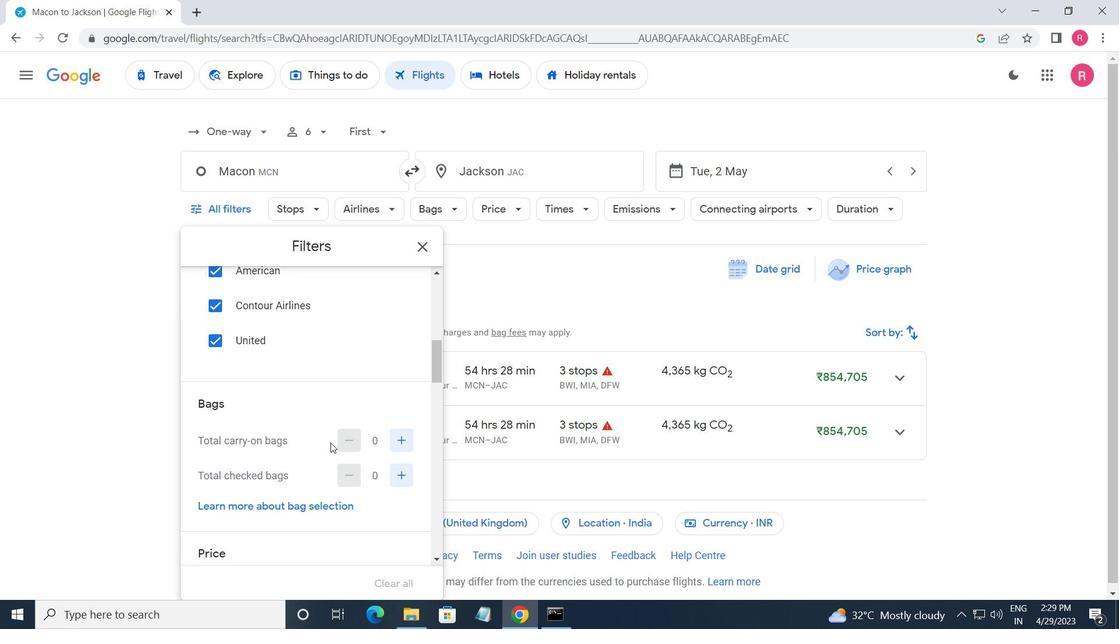 
Action: Mouse scrolled (330, 442) with delta (0, 0)
Screenshot: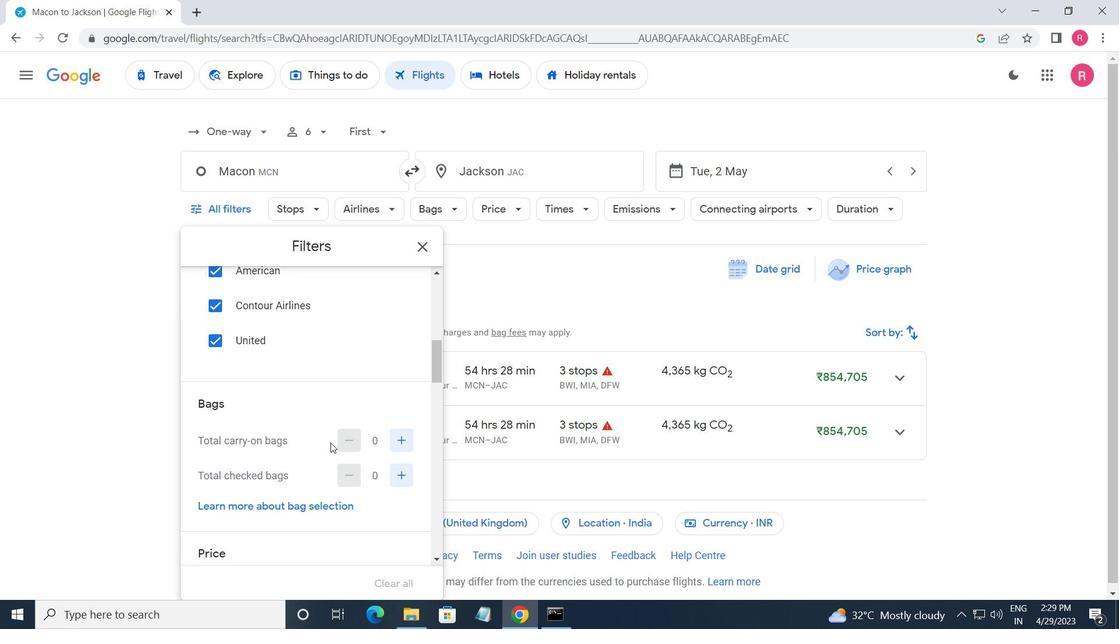 
Action: Mouse moved to (331, 438)
Screenshot: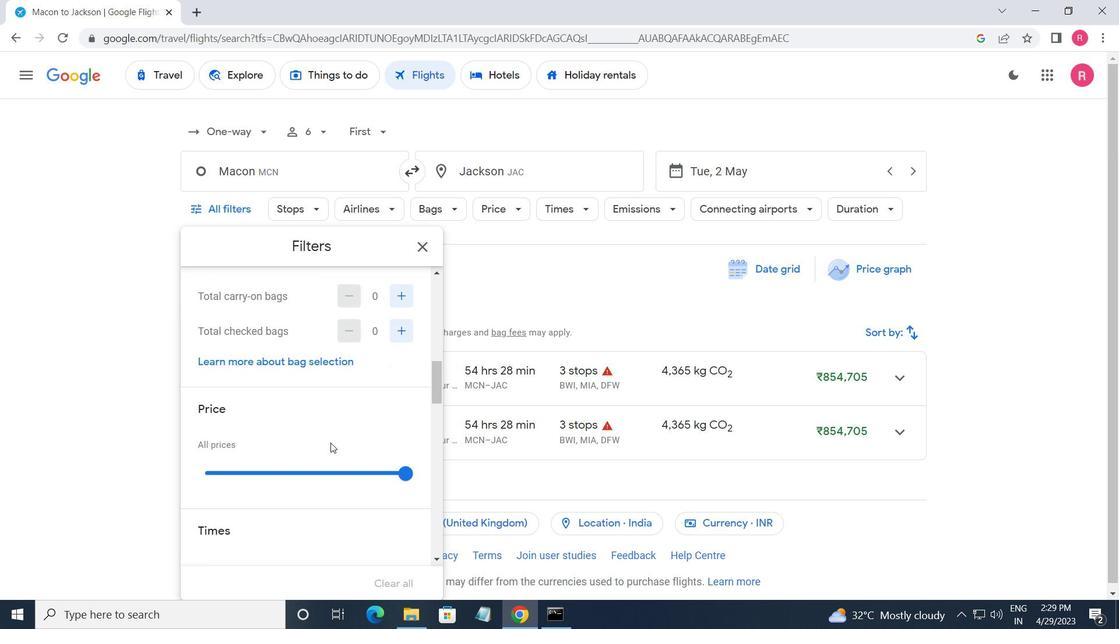 
Action: Mouse scrolled (331, 439) with delta (0, 0)
Screenshot: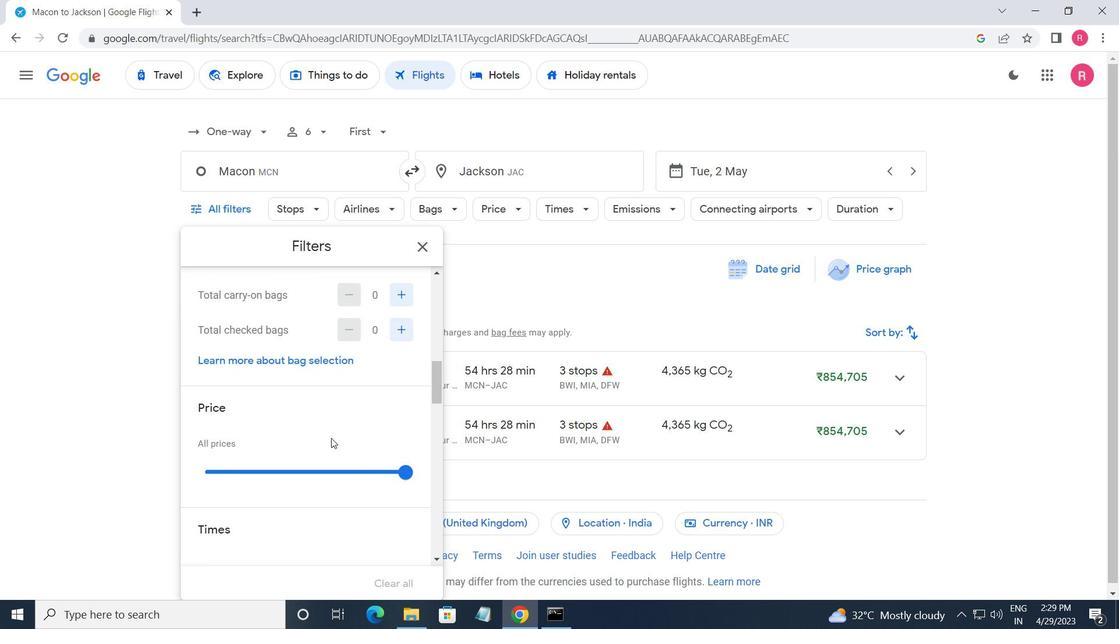 
Action: Mouse moved to (396, 367)
Screenshot: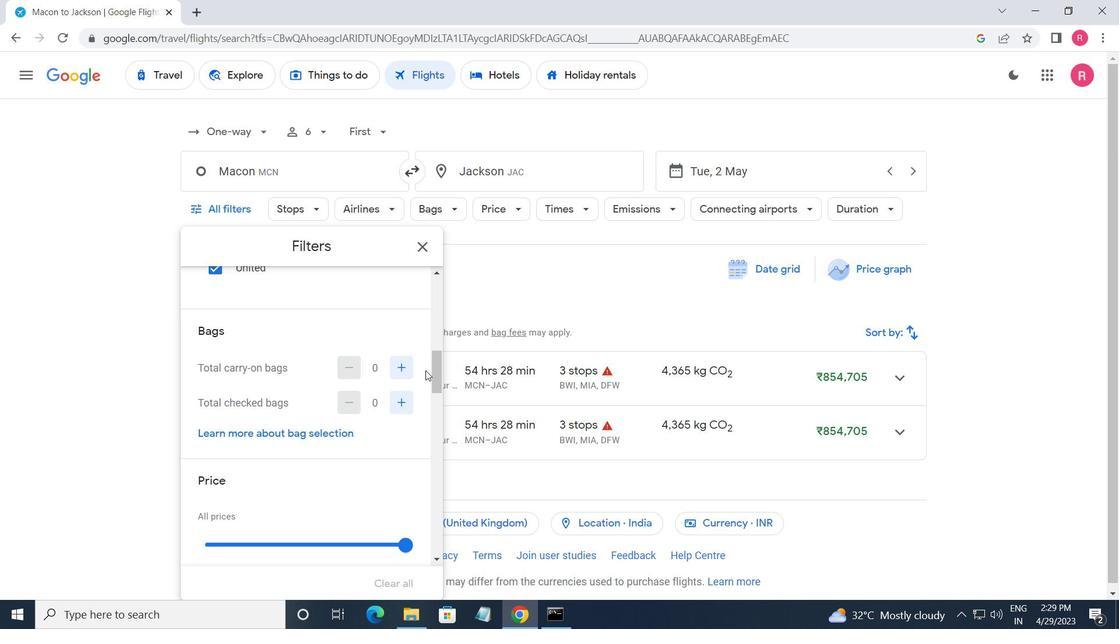 
Action: Mouse pressed left at (396, 367)
Screenshot: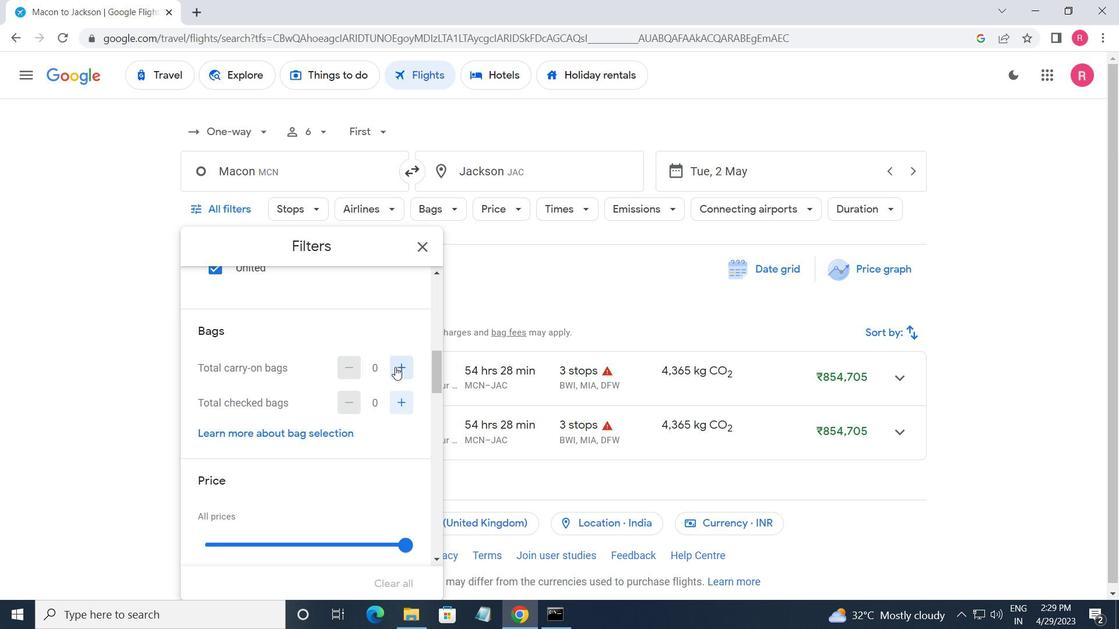 
Action: Mouse moved to (394, 370)
Screenshot: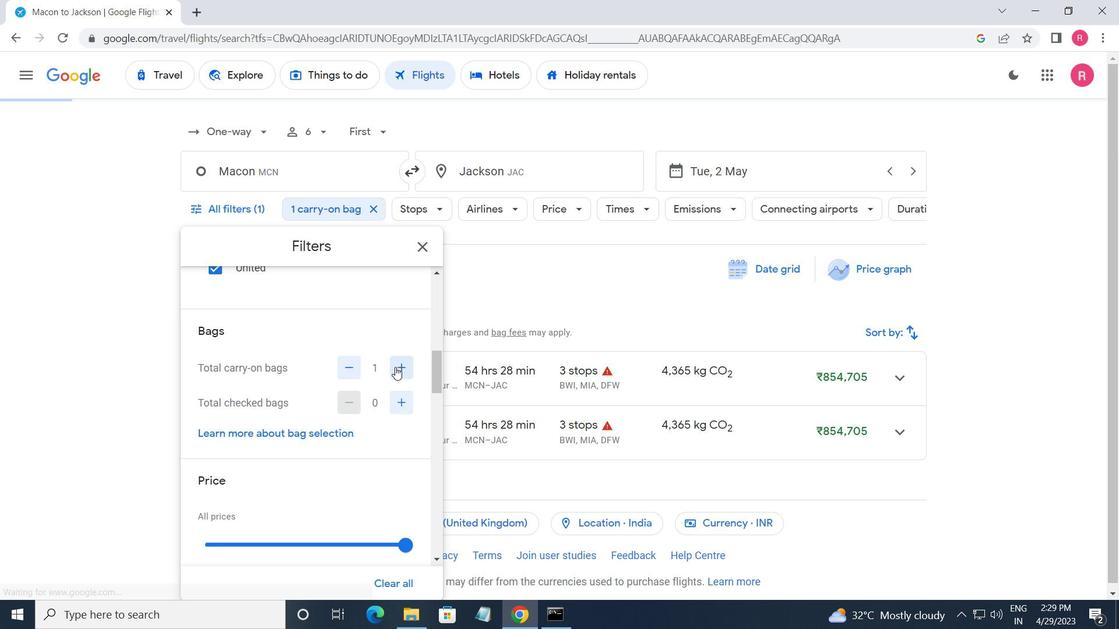 
Action: Mouse scrolled (394, 369) with delta (0, 0)
Screenshot: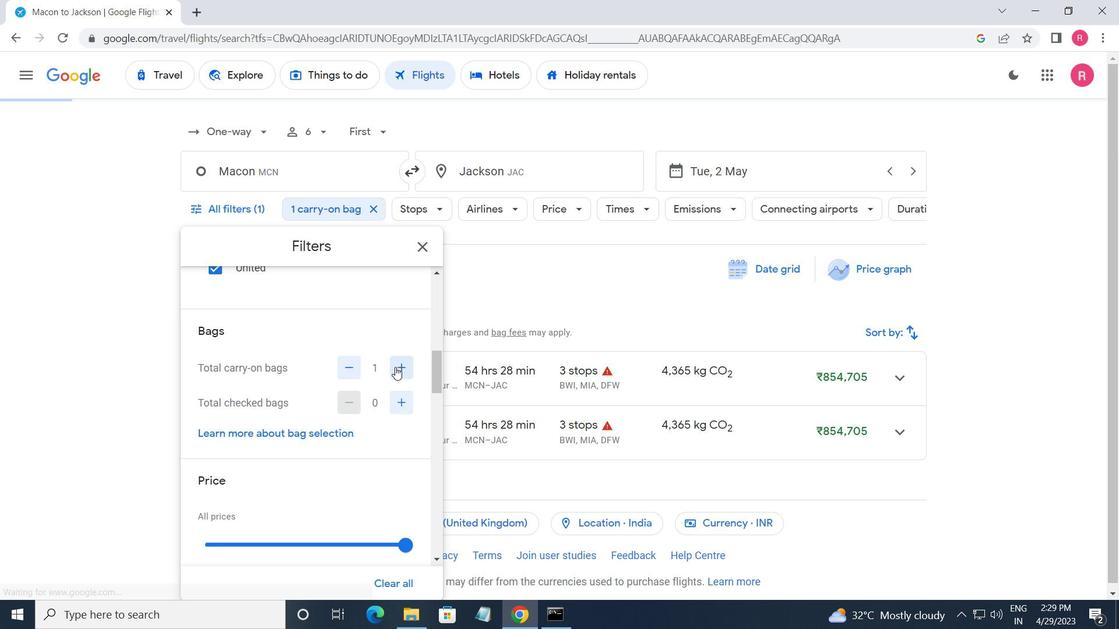 
Action: Mouse moved to (393, 339)
Screenshot: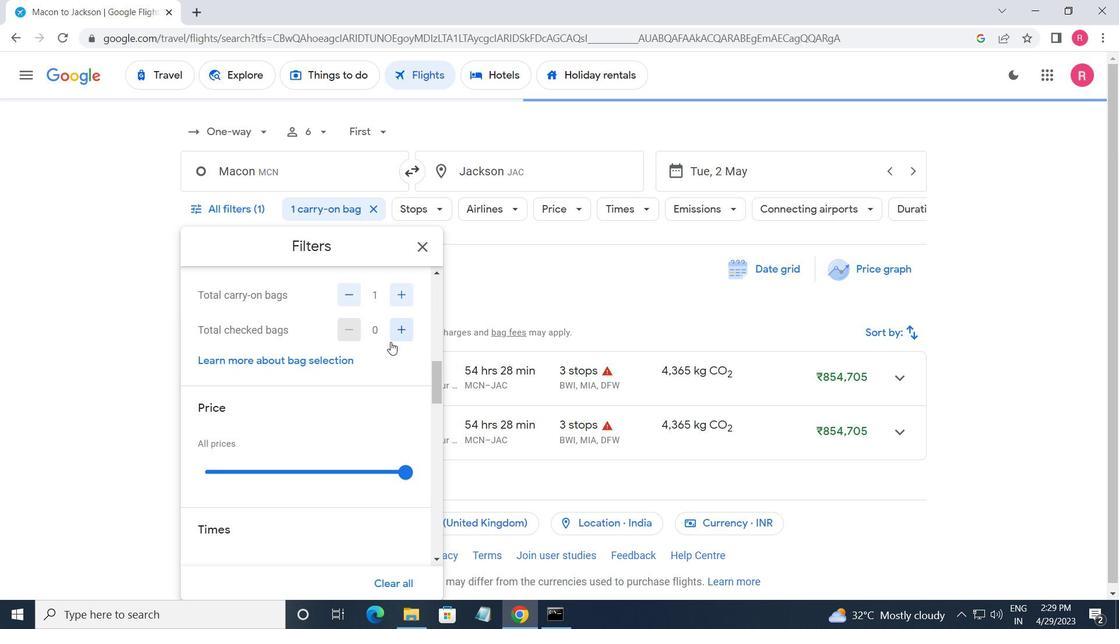 
Action: Mouse pressed left at (393, 339)
Screenshot: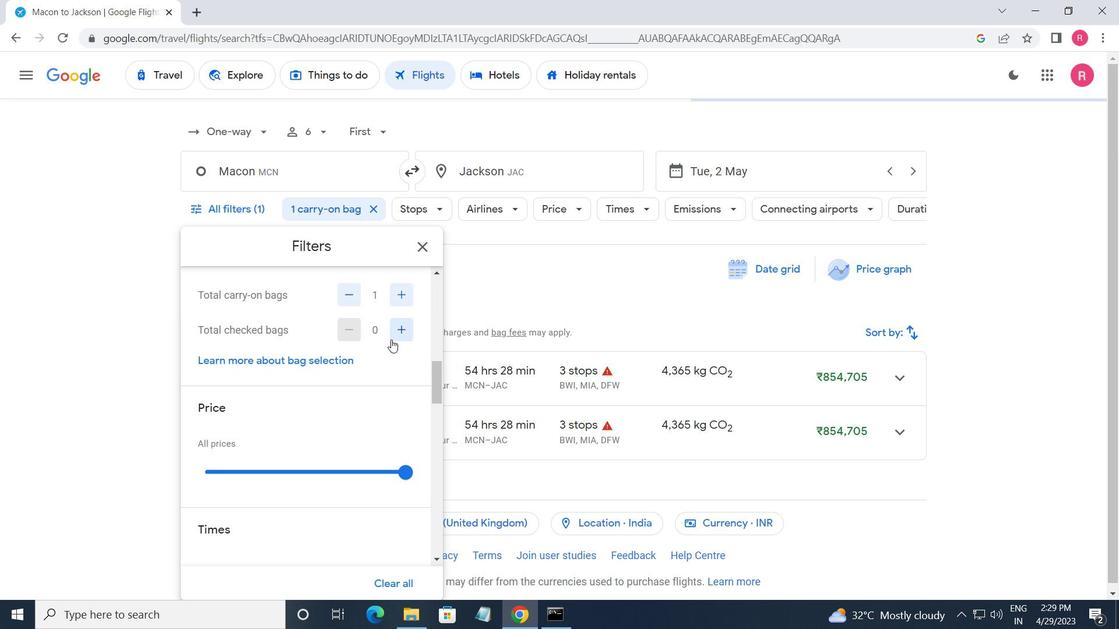 
Action: Mouse moved to (393, 339)
Screenshot: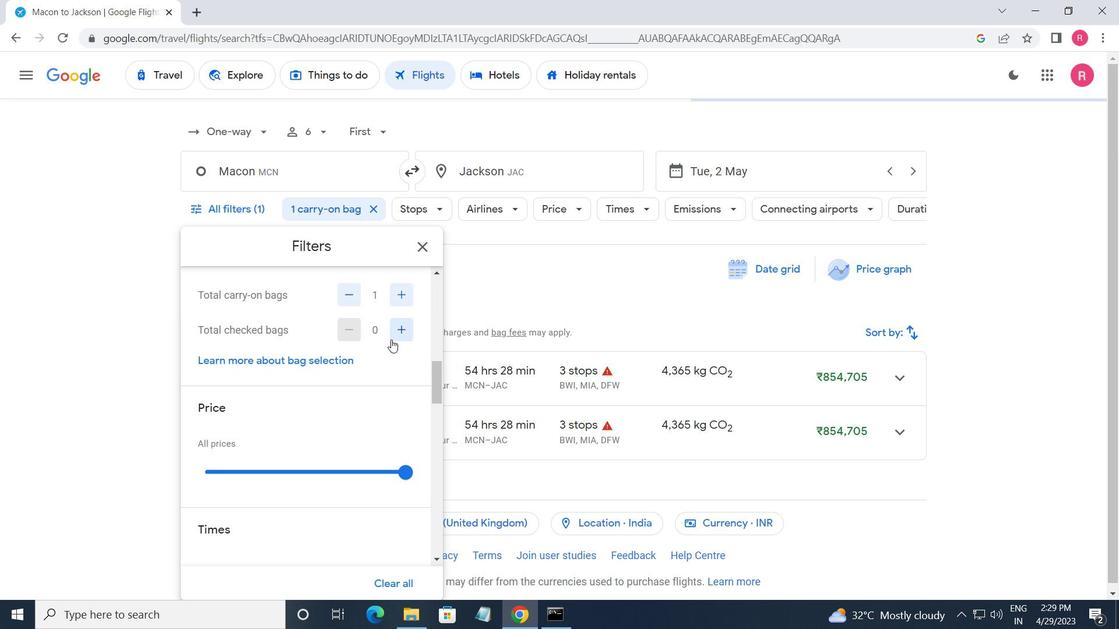 
Action: Mouse pressed left at (393, 339)
Screenshot: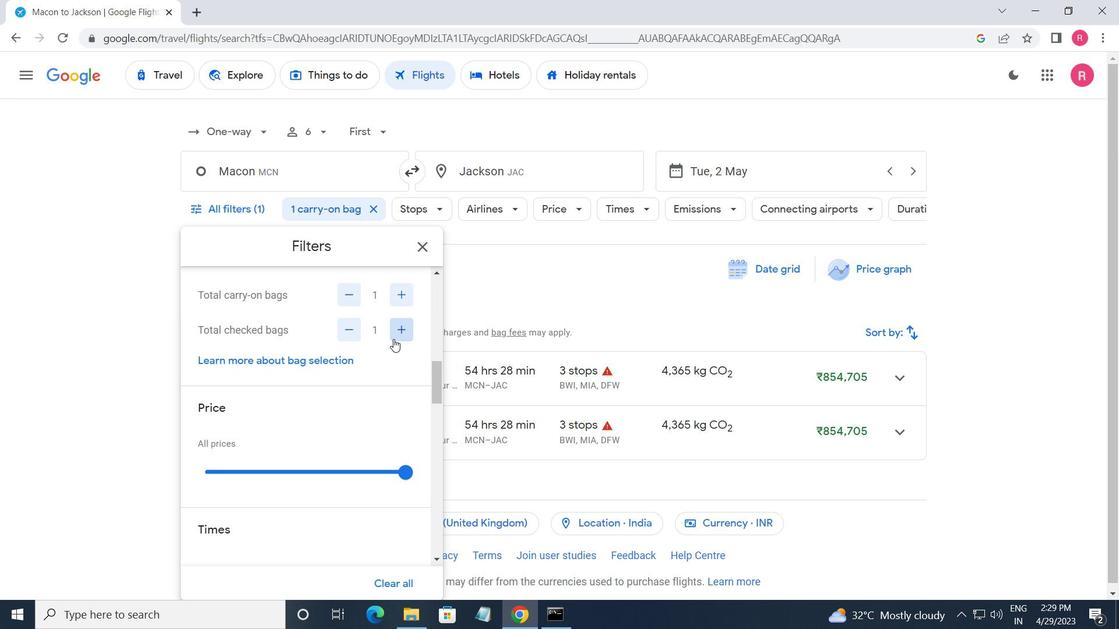 
Action: Mouse scrolled (393, 338) with delta (0, 0)
Screenshot: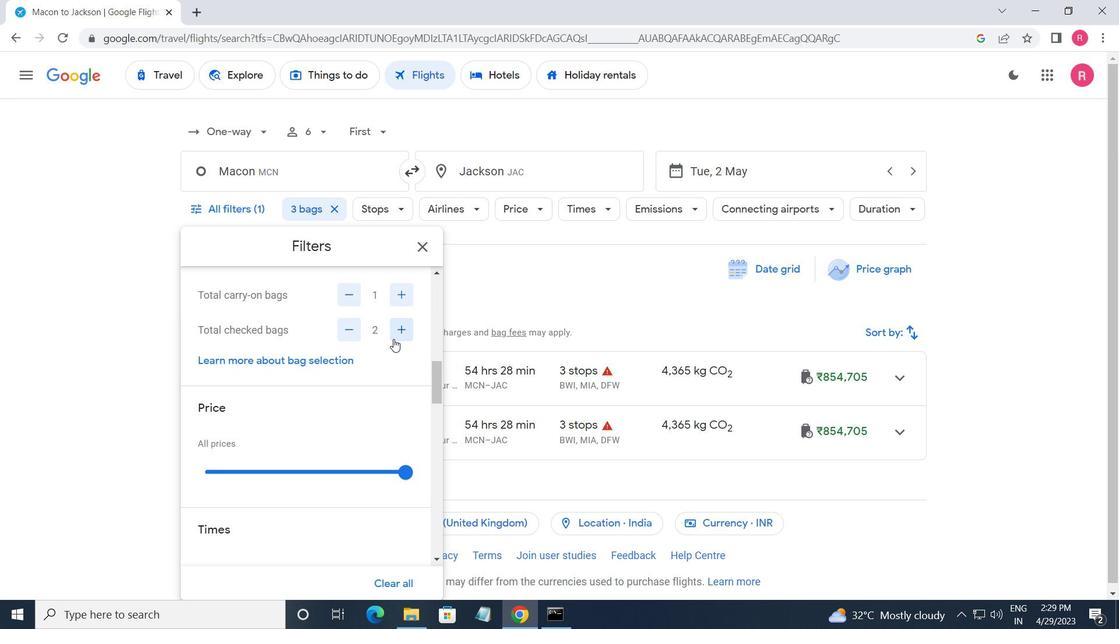 
Action: Mouse moved to (402, 401)
Screenshot: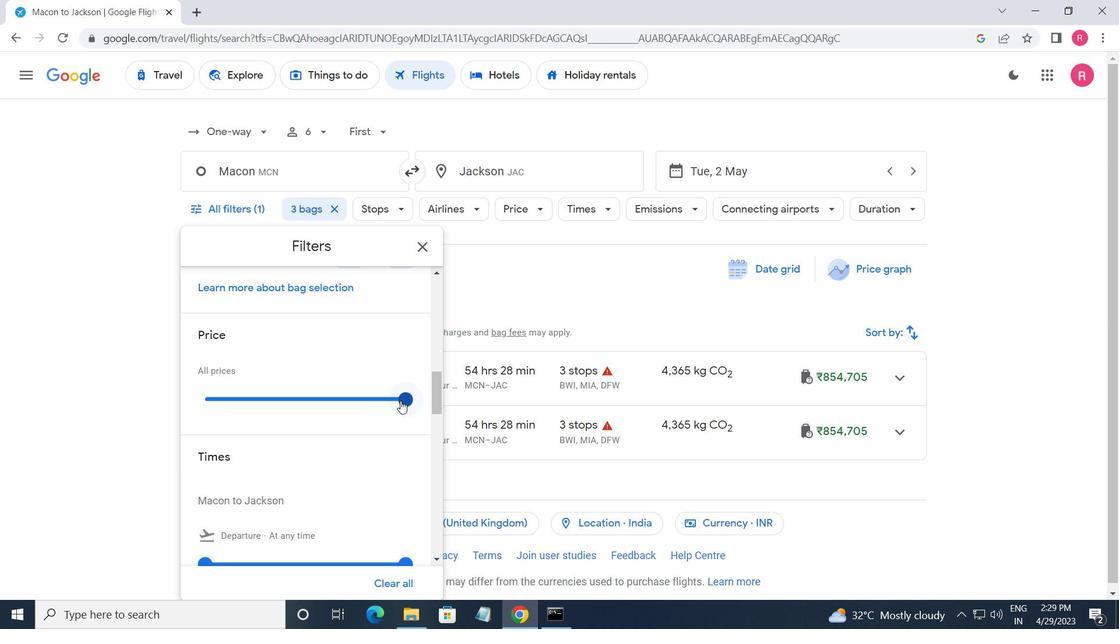 
Action: Mouse pressed left at (402, 401)
Screenshot: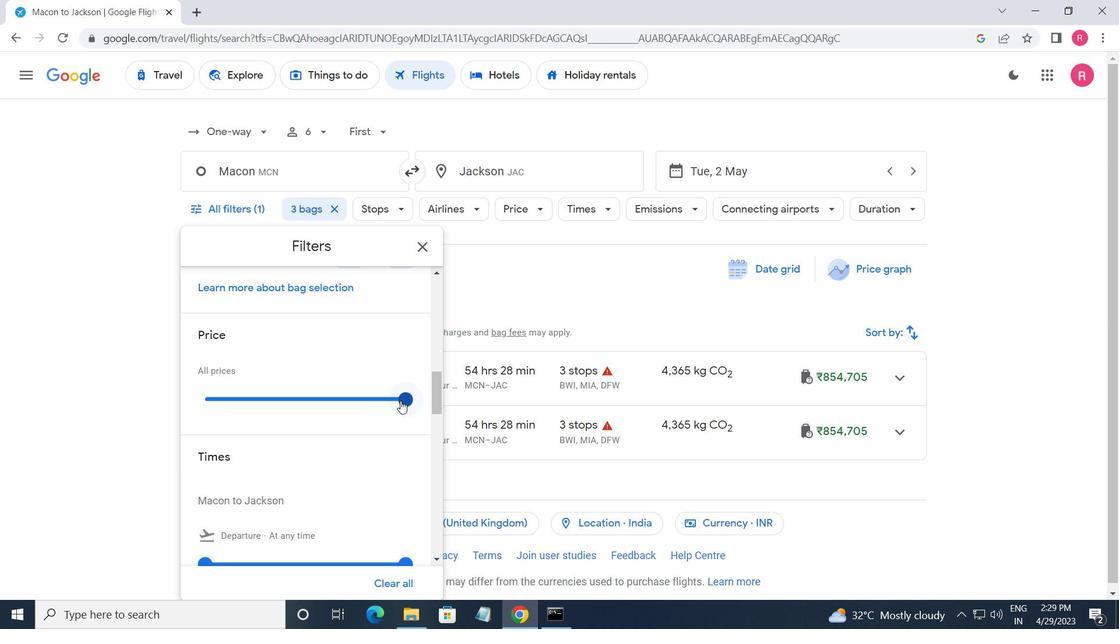 
Action: Mouse moved to (200, 401)
Screenshot: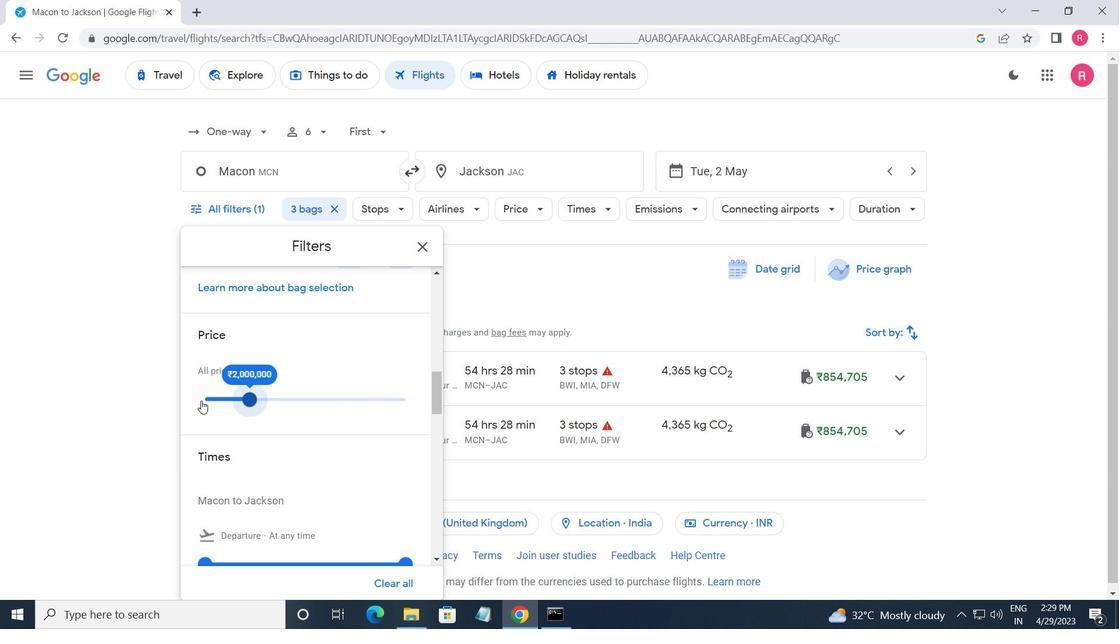 
Action: Mouse scrolled (200, 401) with delta (0, 0)
Screenshot: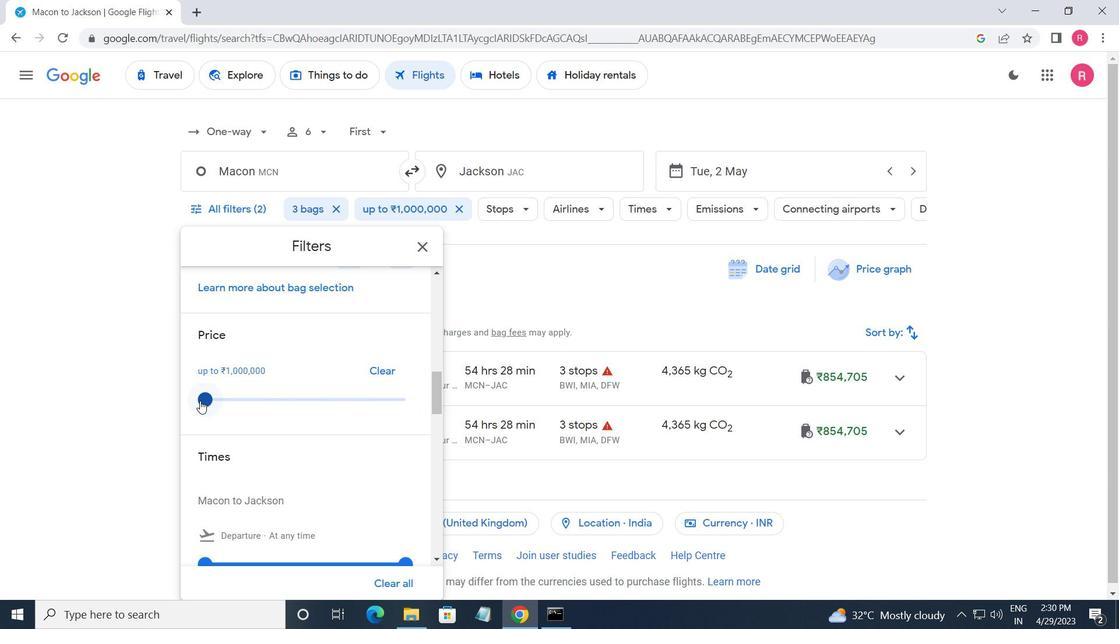 
Action: Mouse scrolled (200, 401) with delta (0, 0)
Screenshot: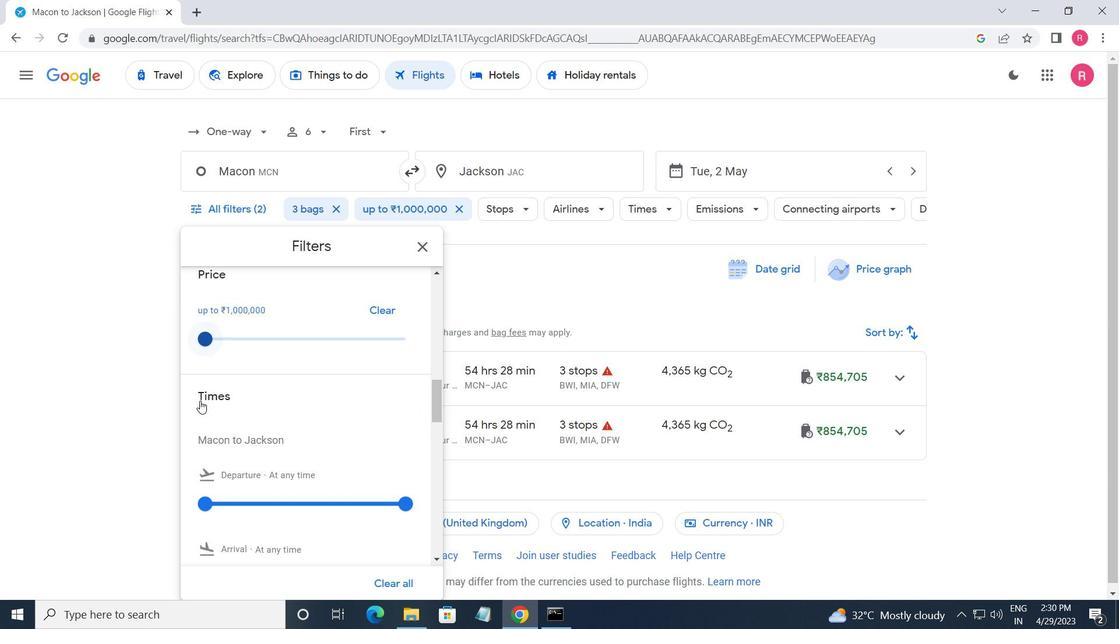 
Action: Mouse moved to (200, 411)
Screenshot: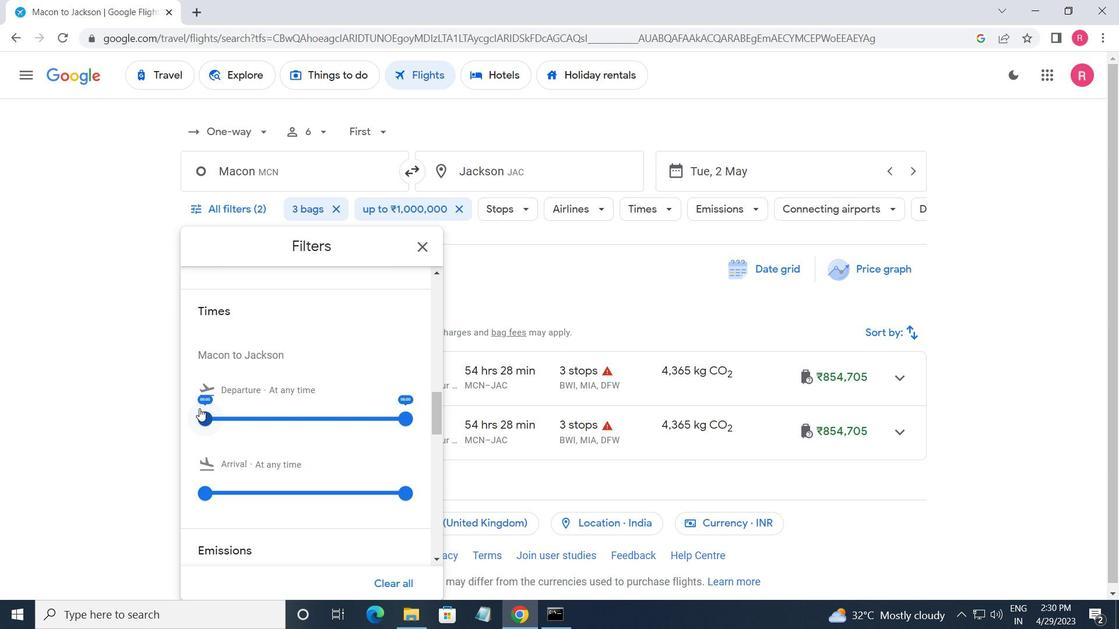 
Action: Mouse pressed left at (200, 411)
Screenshot: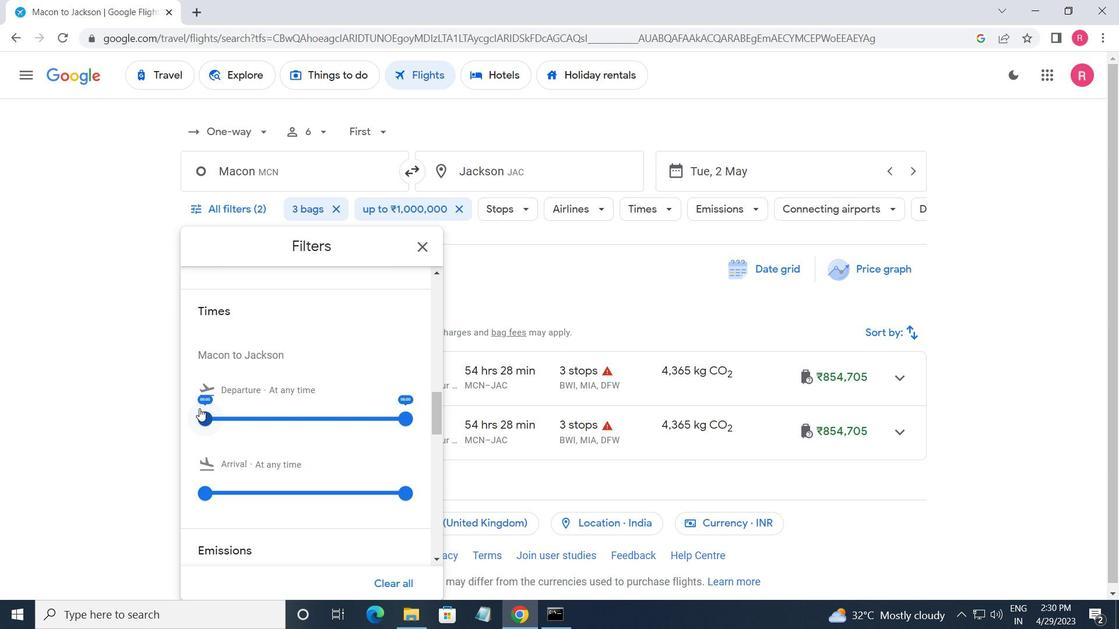 
Action: Mouse moved to (414, 425)
Screenshot: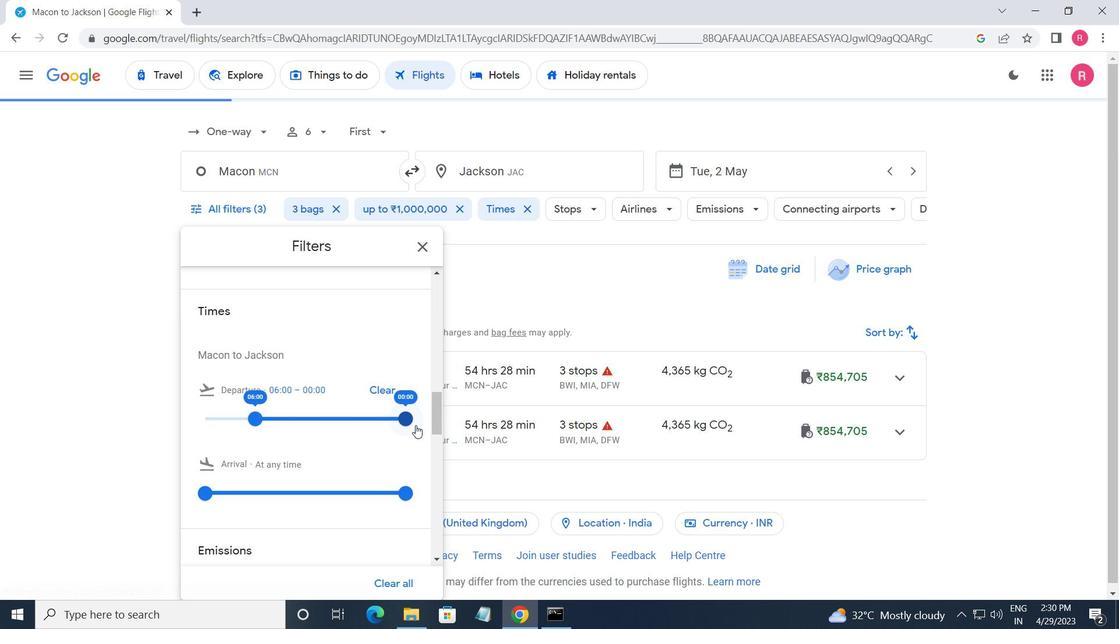
Action: Mouse pressed left at (414, 425)
Screenshot: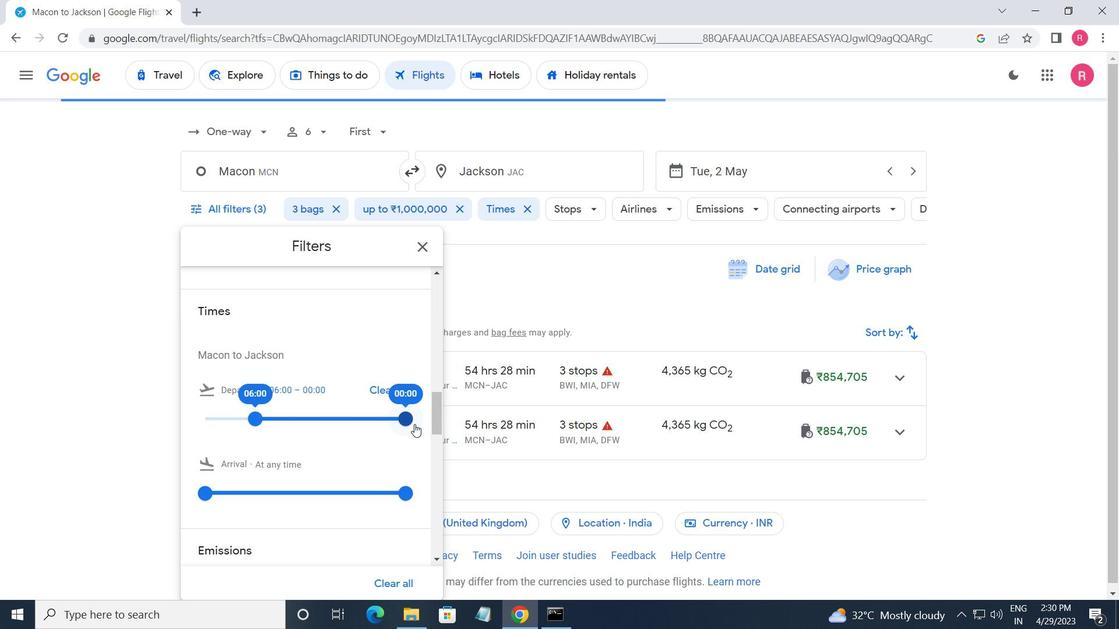 
Action: Mouse moved to (418, 251)
Screenshot: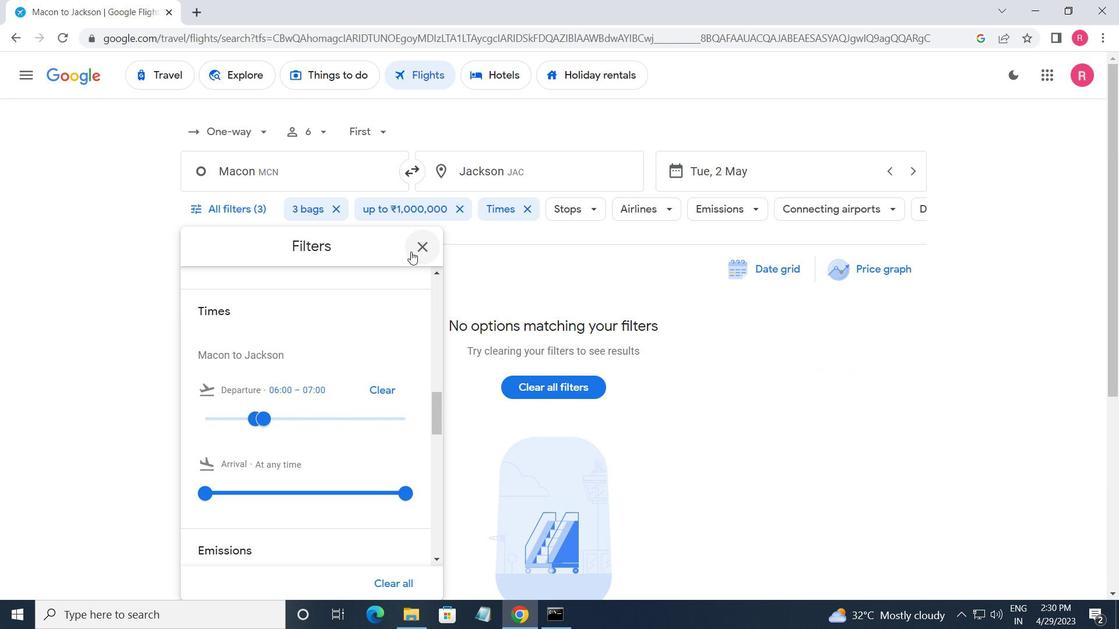 
Action: Mouse pressed left at (418, 251)
Screenshot: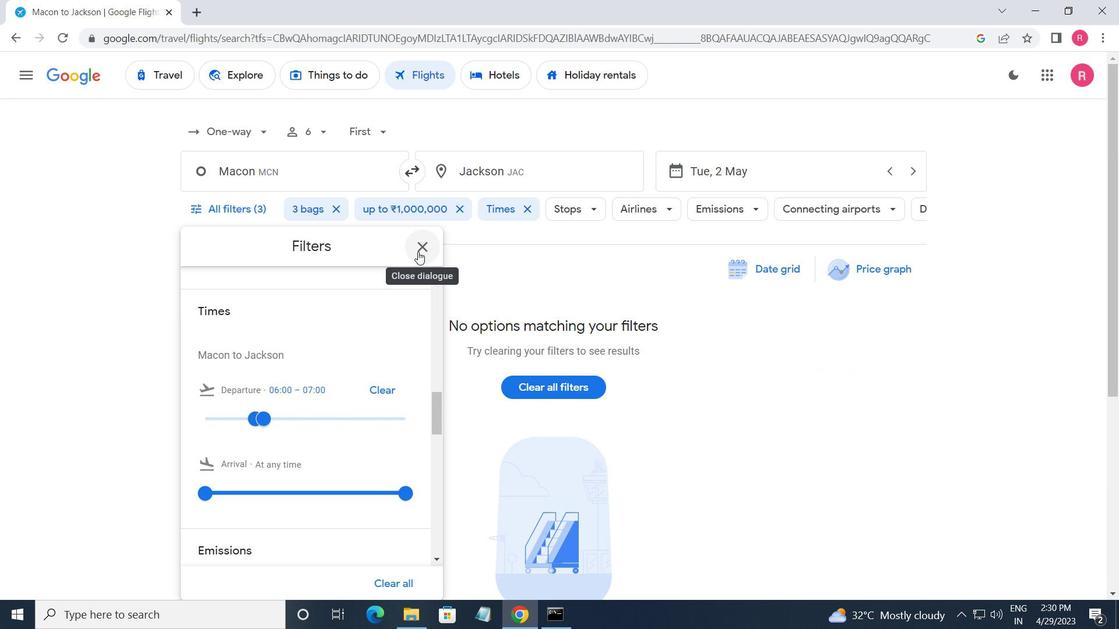 
